 Task: Open a blank sheet, save the file as 'regulation' Insert a table '3 by 2' In first column, add headers, 'Task, Start Date, End Date'. Under first header add  R&D. Under second header add  4 May. Under third header add  '12 May'. Change table style to  'Green'
Action: Mouse moved to (343, 147)
Screenshot: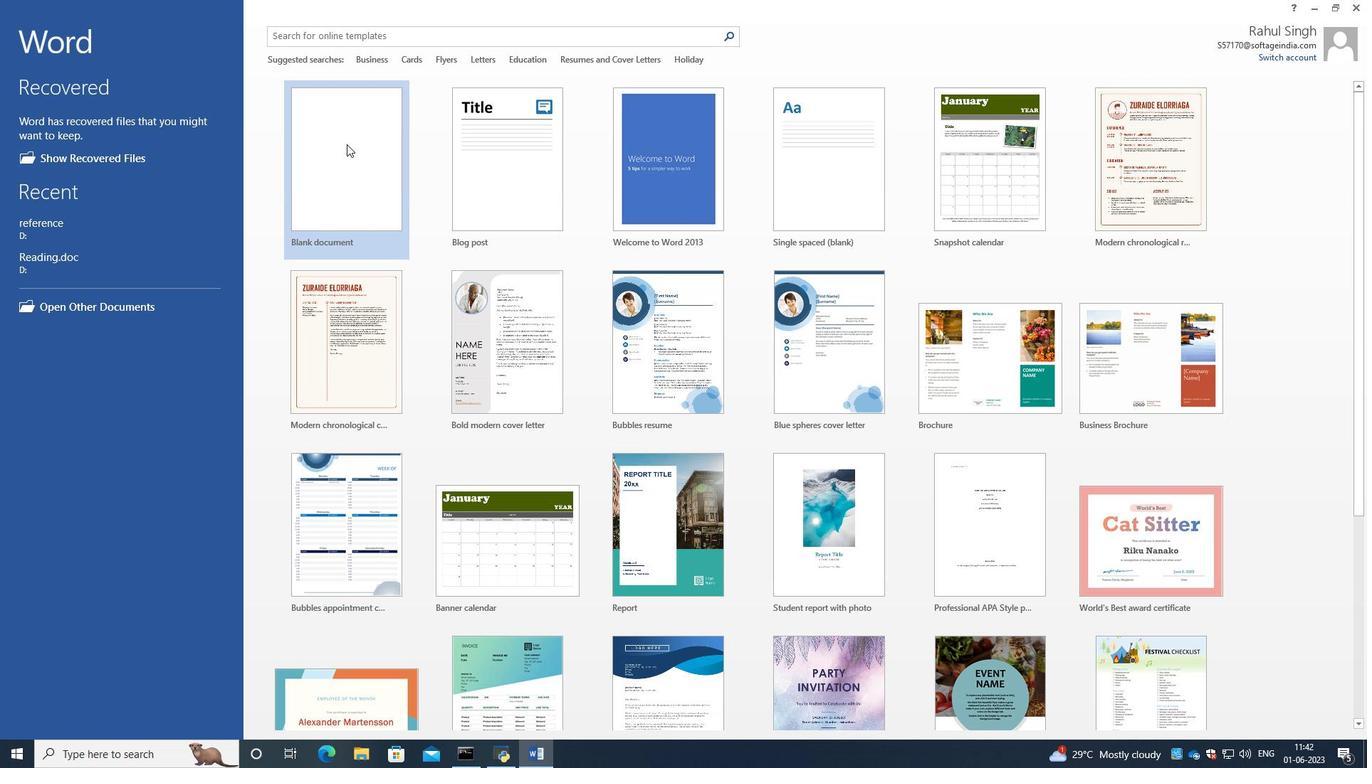 
Action: Mouse pressed left at (343, 147)
Screenshot: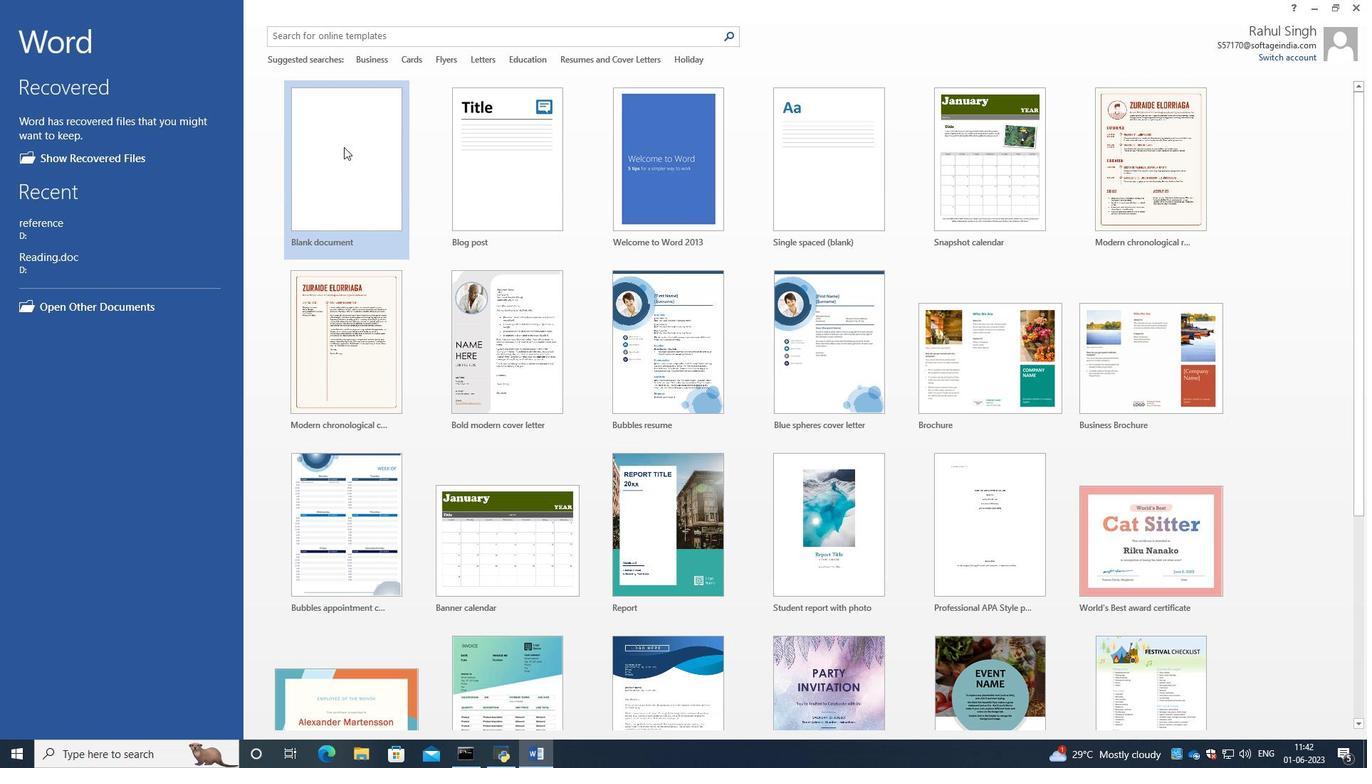 
Action: Mouse moved to (576, 262)
Screenshot: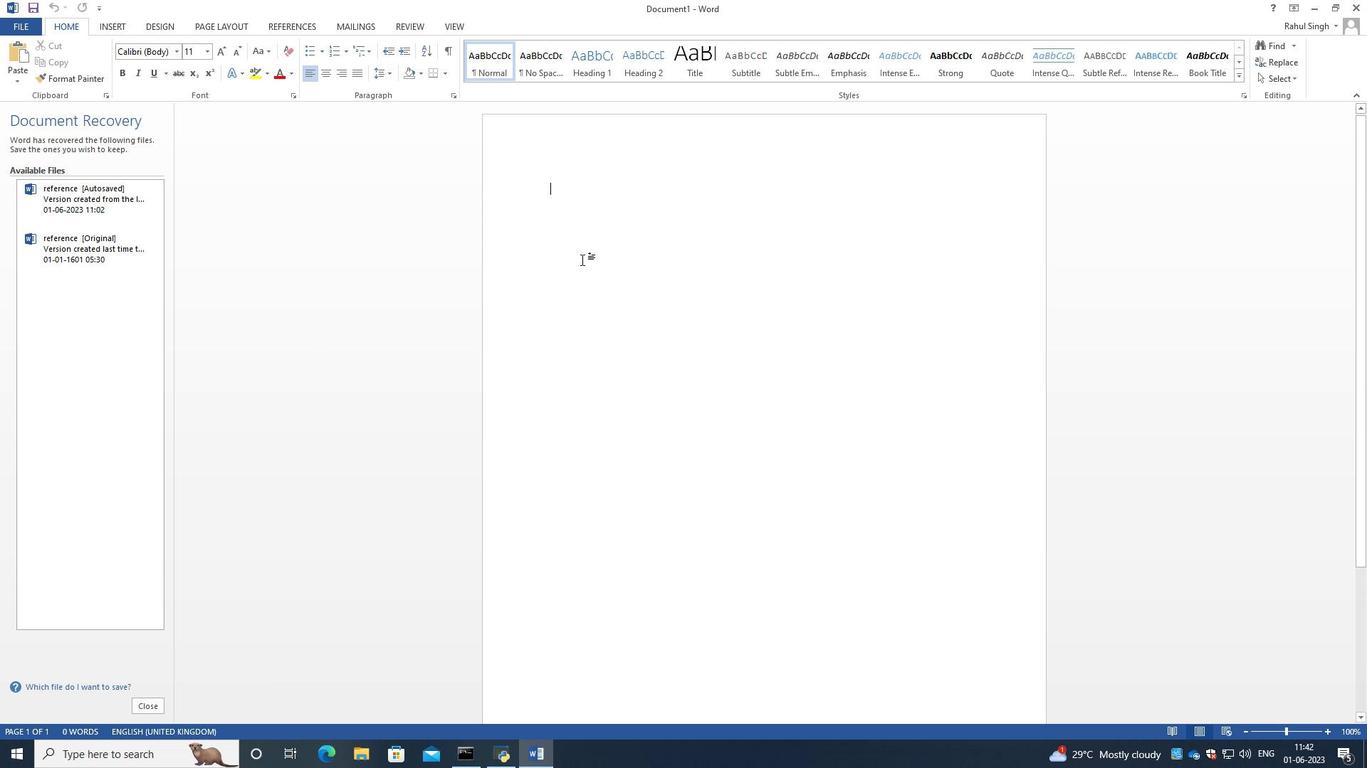 
Action: Mouse pressed left at (576, 262)
Screenshot: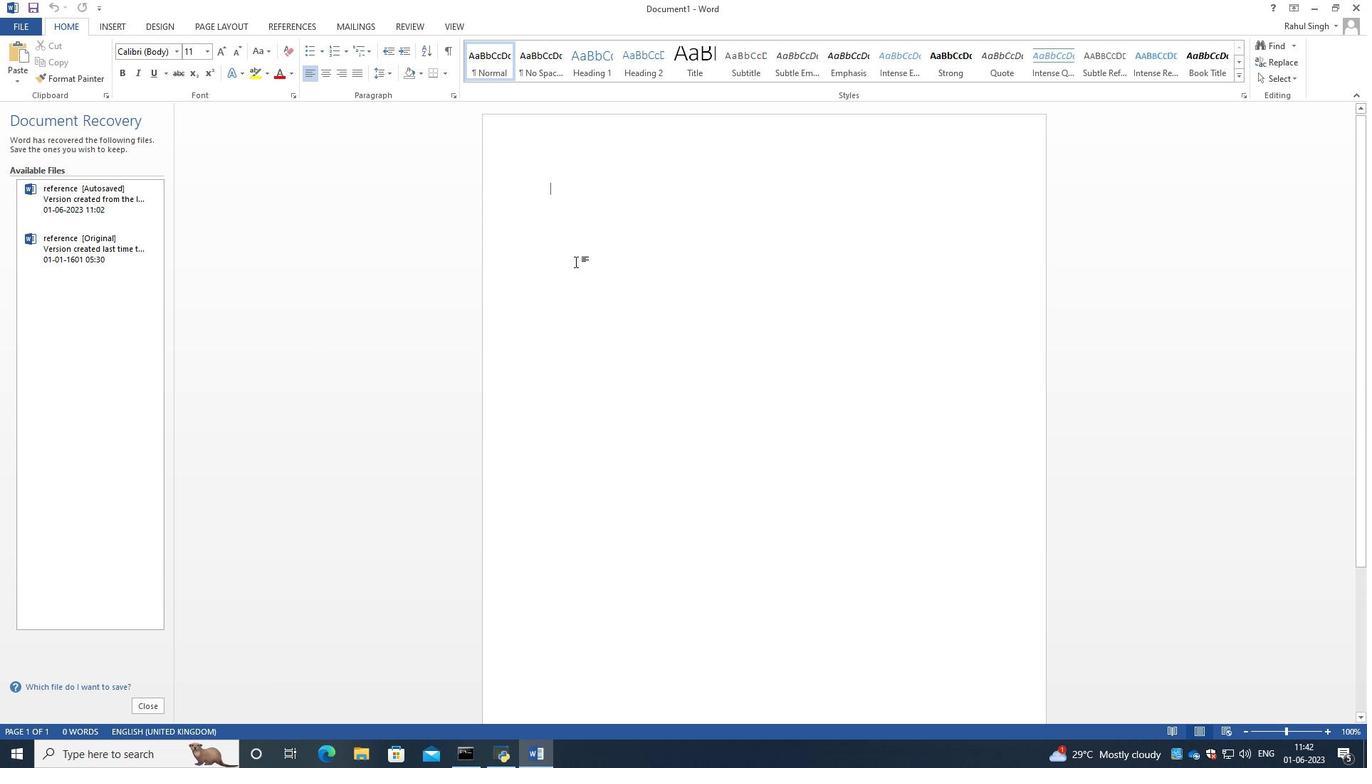 
Action: Mouse moved to (14, 27)
Screenshot: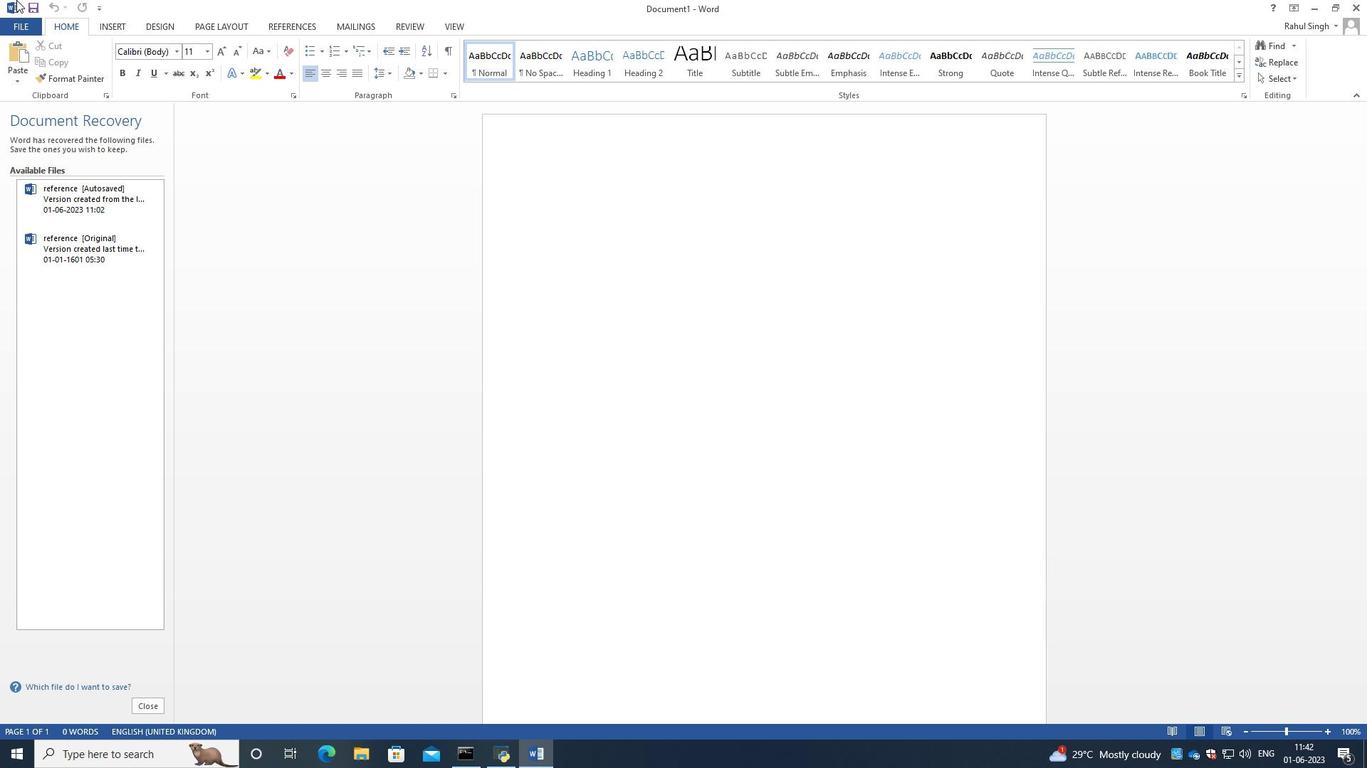 
Action: Mouse pressed left at (14, 27)
Screenshot: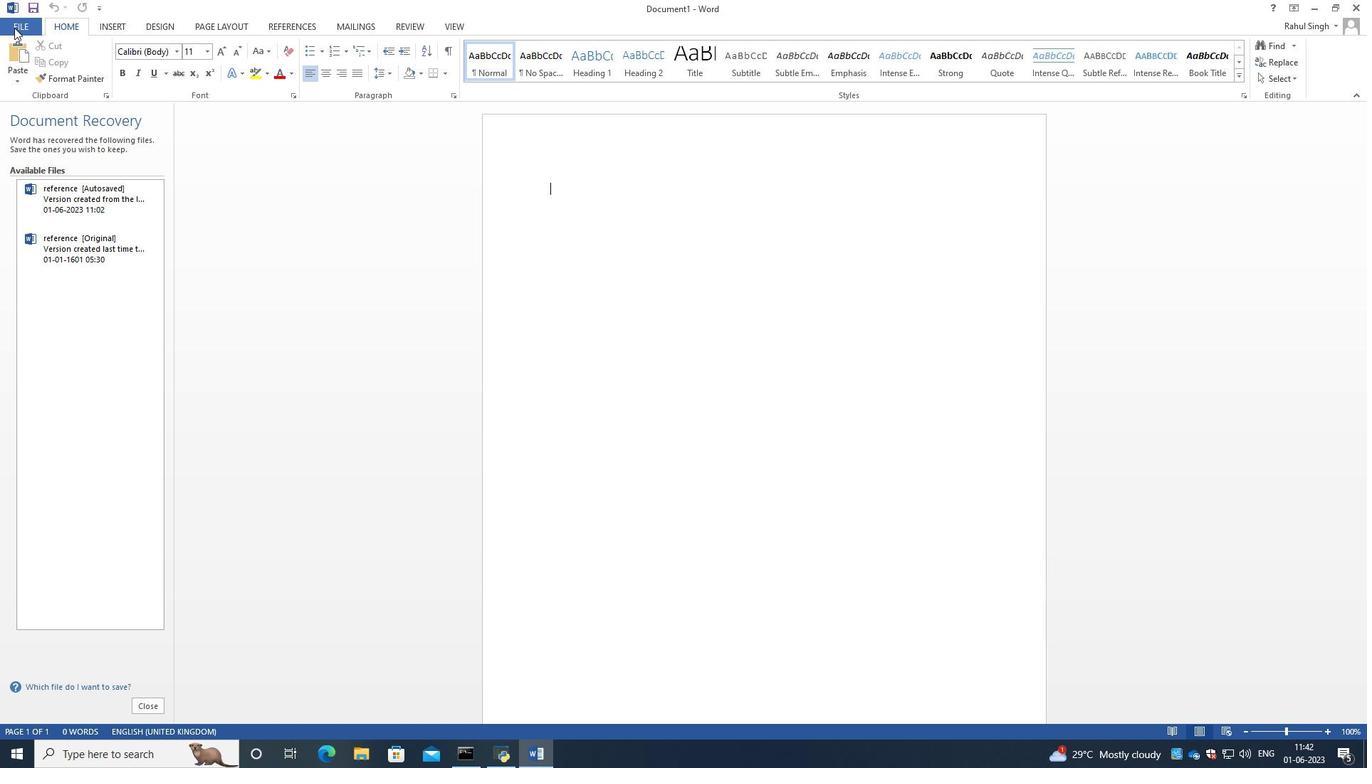 
Action: Mouse moved to (44, 165)
Screenshot: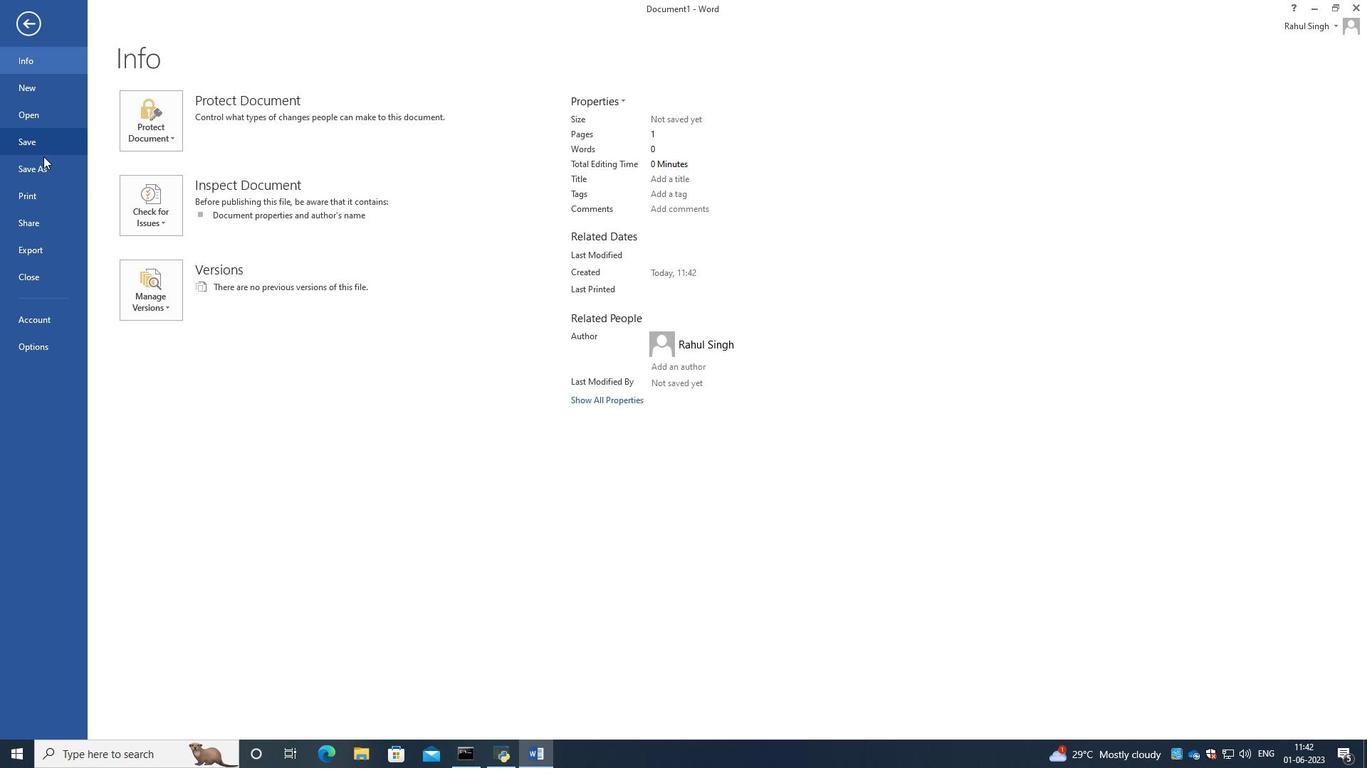 
Action: Mouse pressed left at (44, 165)
Screenshot: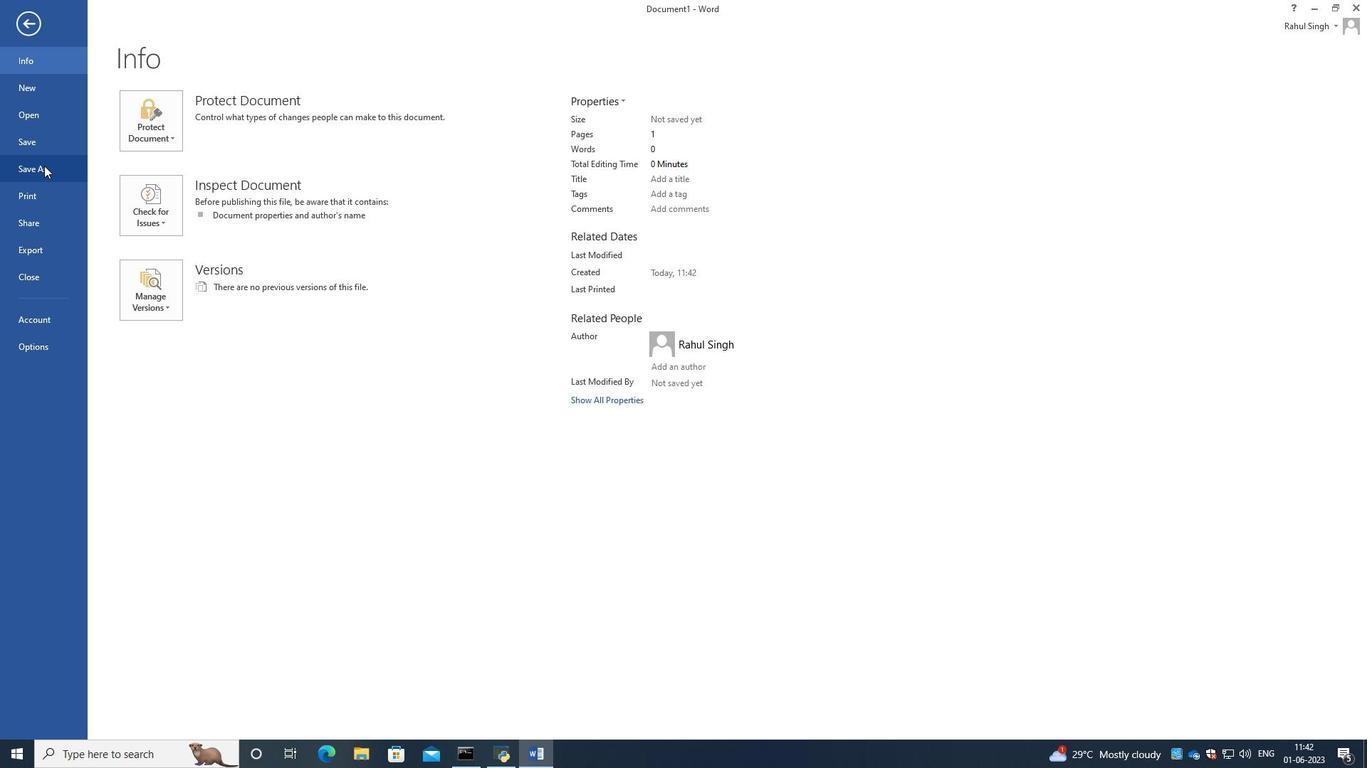 
Action: Mouse moved to (384, 188)
Screenshot: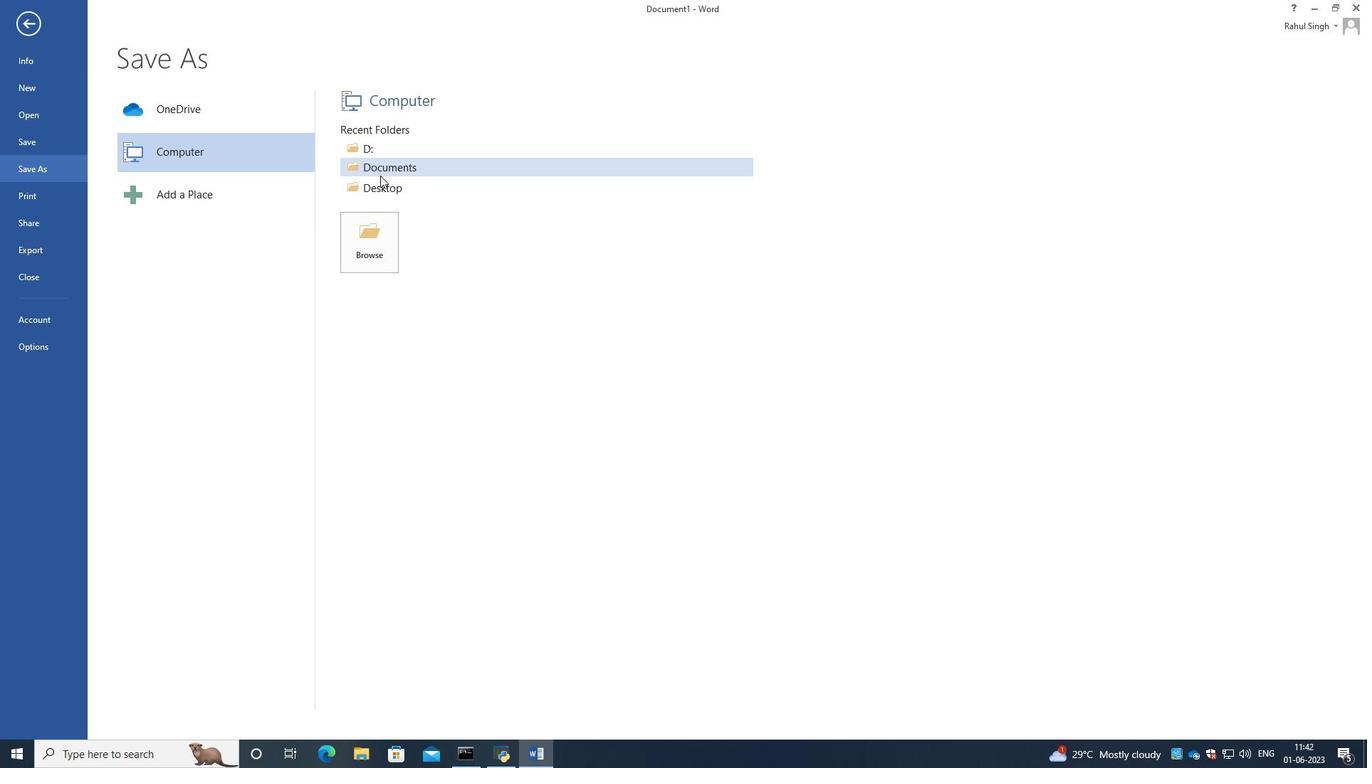 
Action: Mouse pressed left at (384, 188)
Screenshot: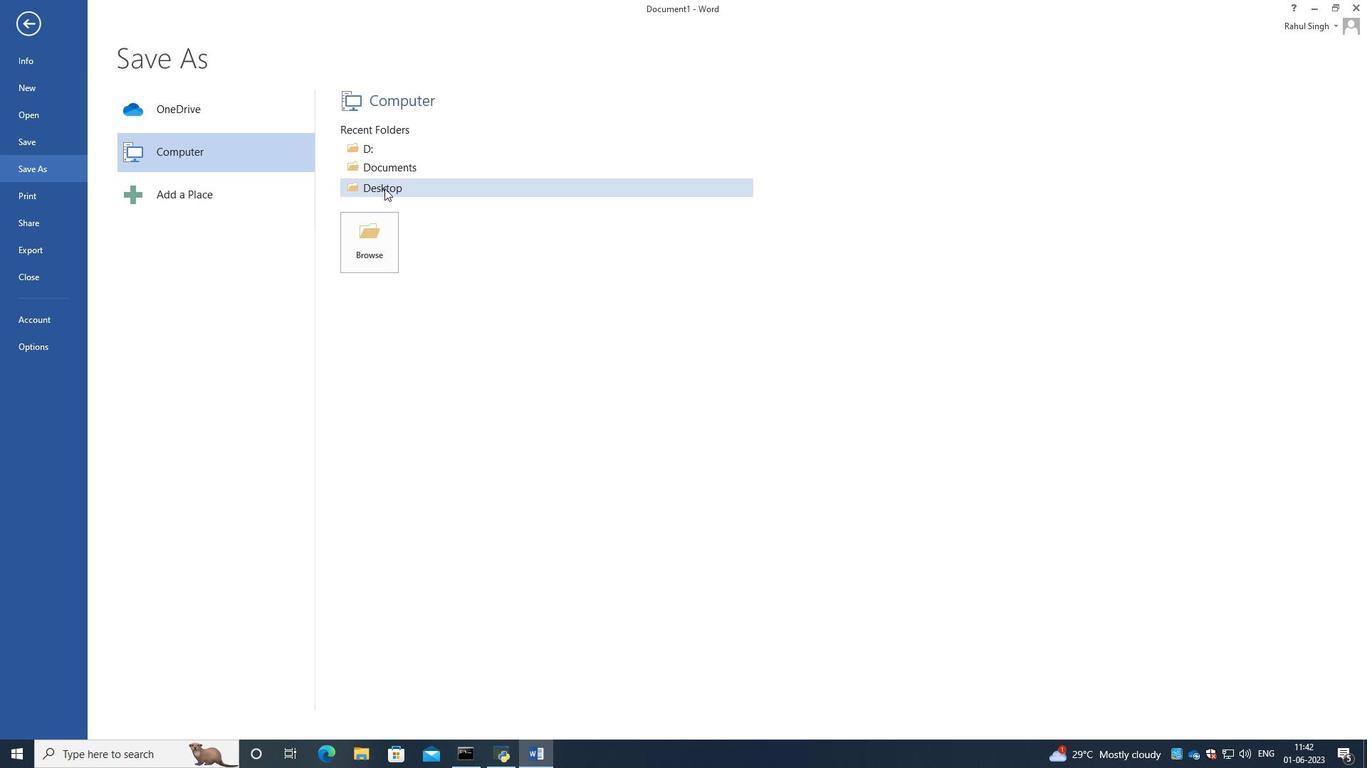 
Action: Mouse moved to (61, 227)
Screenshot: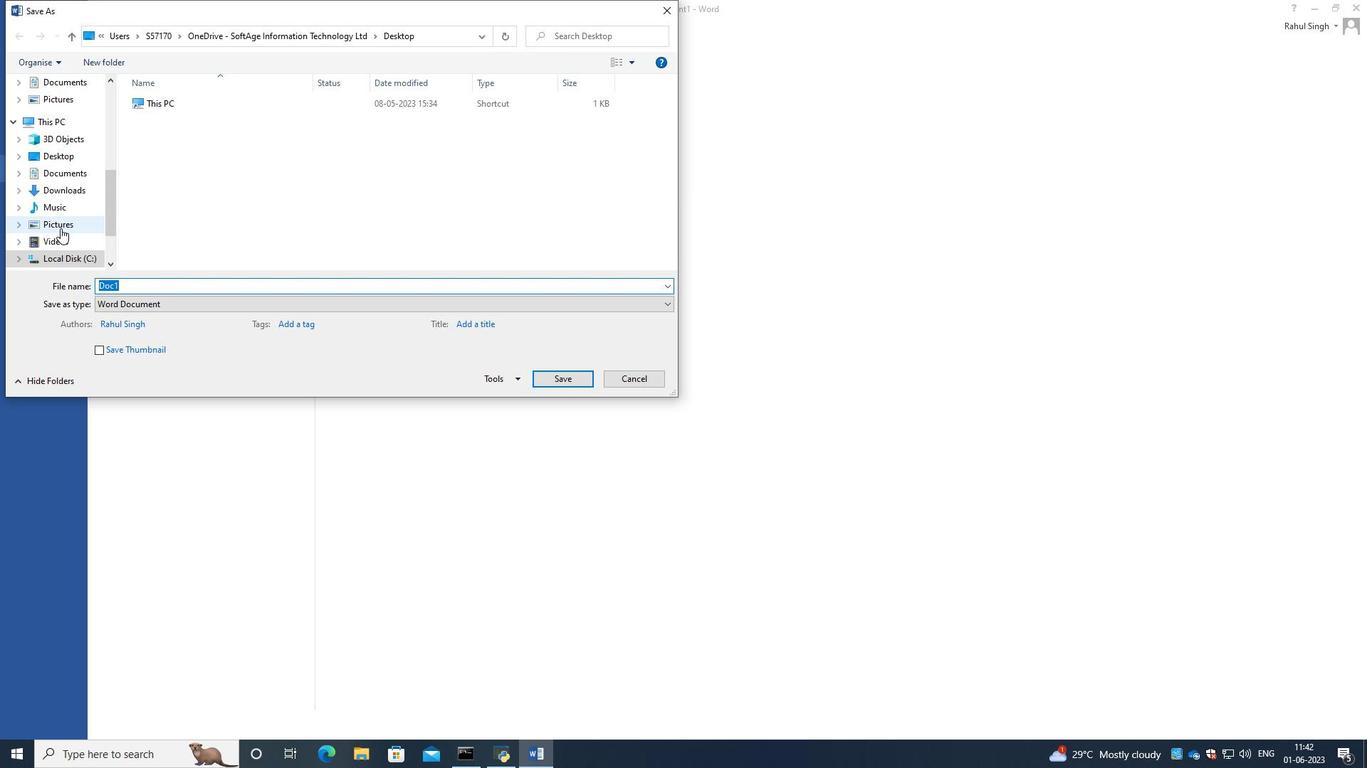 
Action: Mouse scrolled (61, 227) with delta (0, 0)
Screenshot: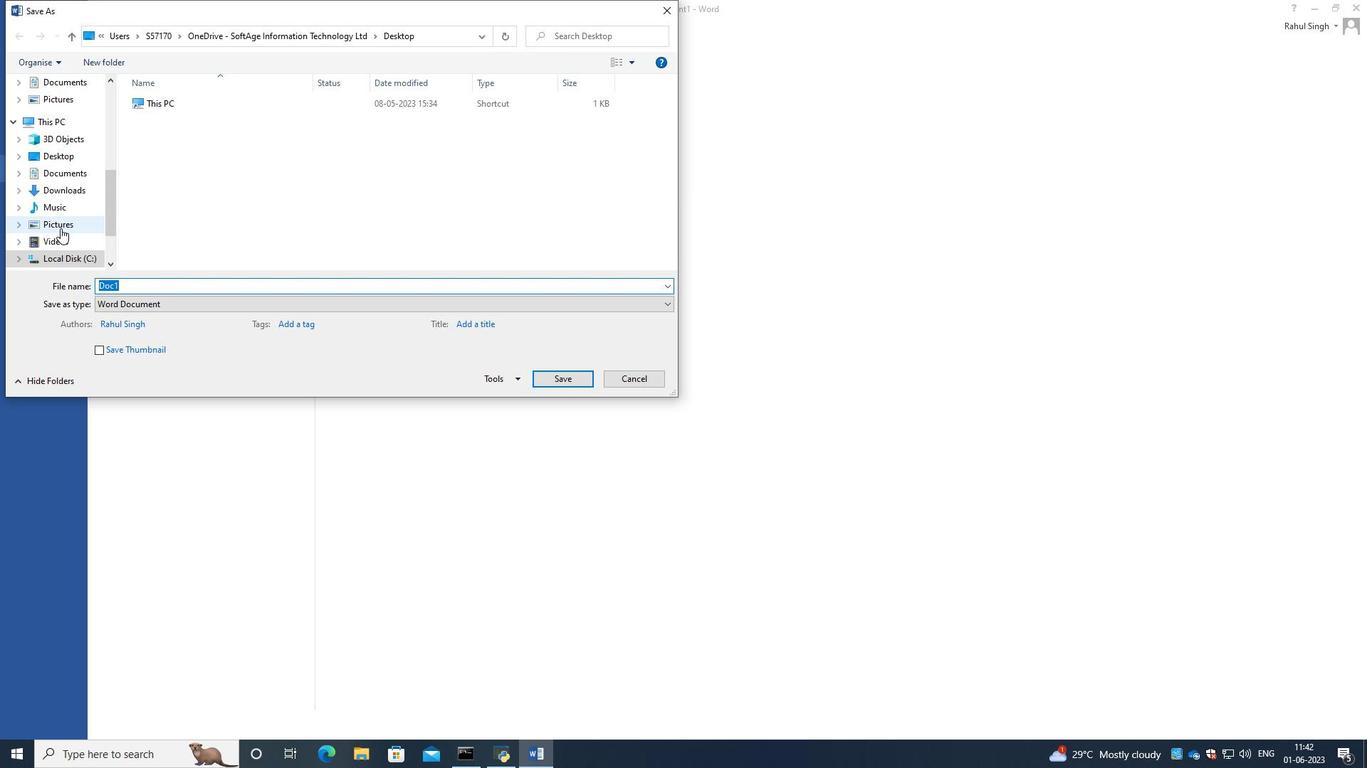 
Action: Mouse scrolled (61, 227) with delta (0, 0)
Screenshot: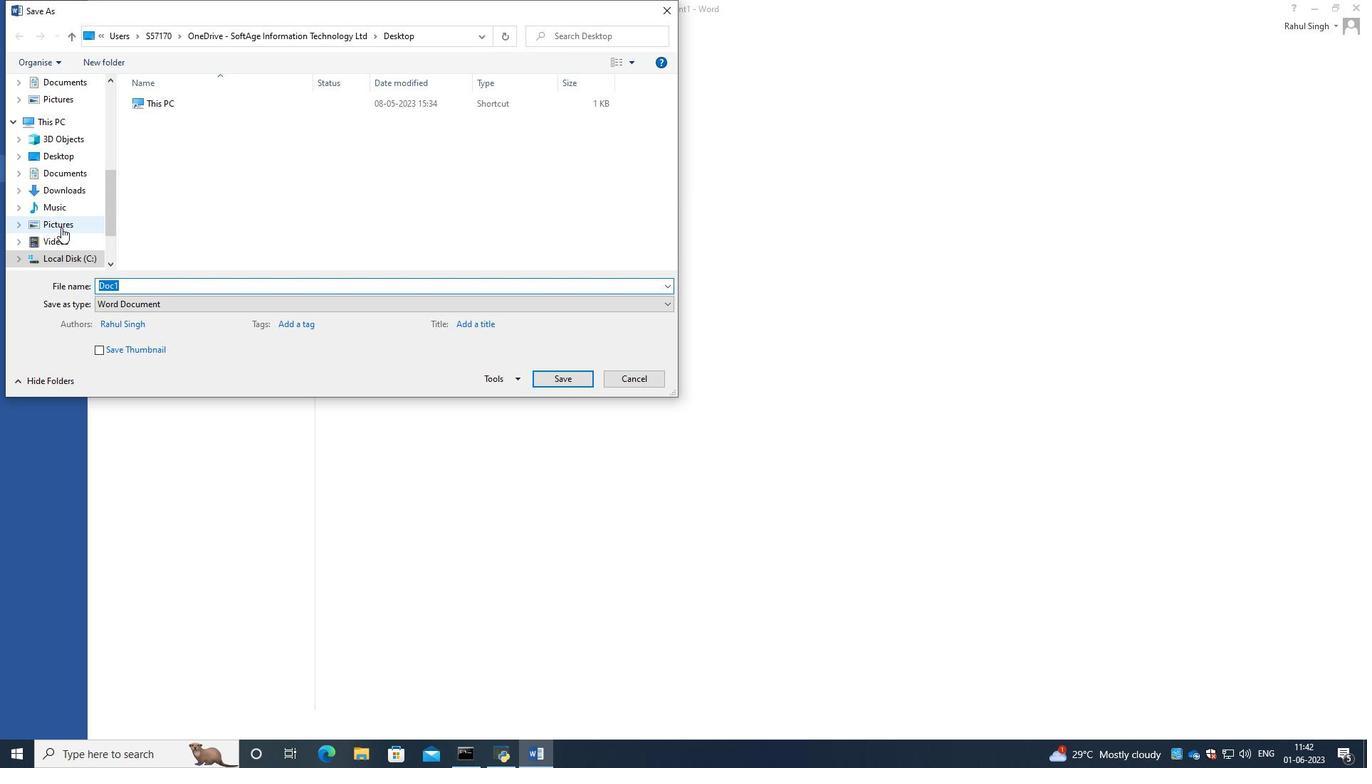 
Action: Mouse scrolled (61, 227) with delta (0, 0)
Screenshot: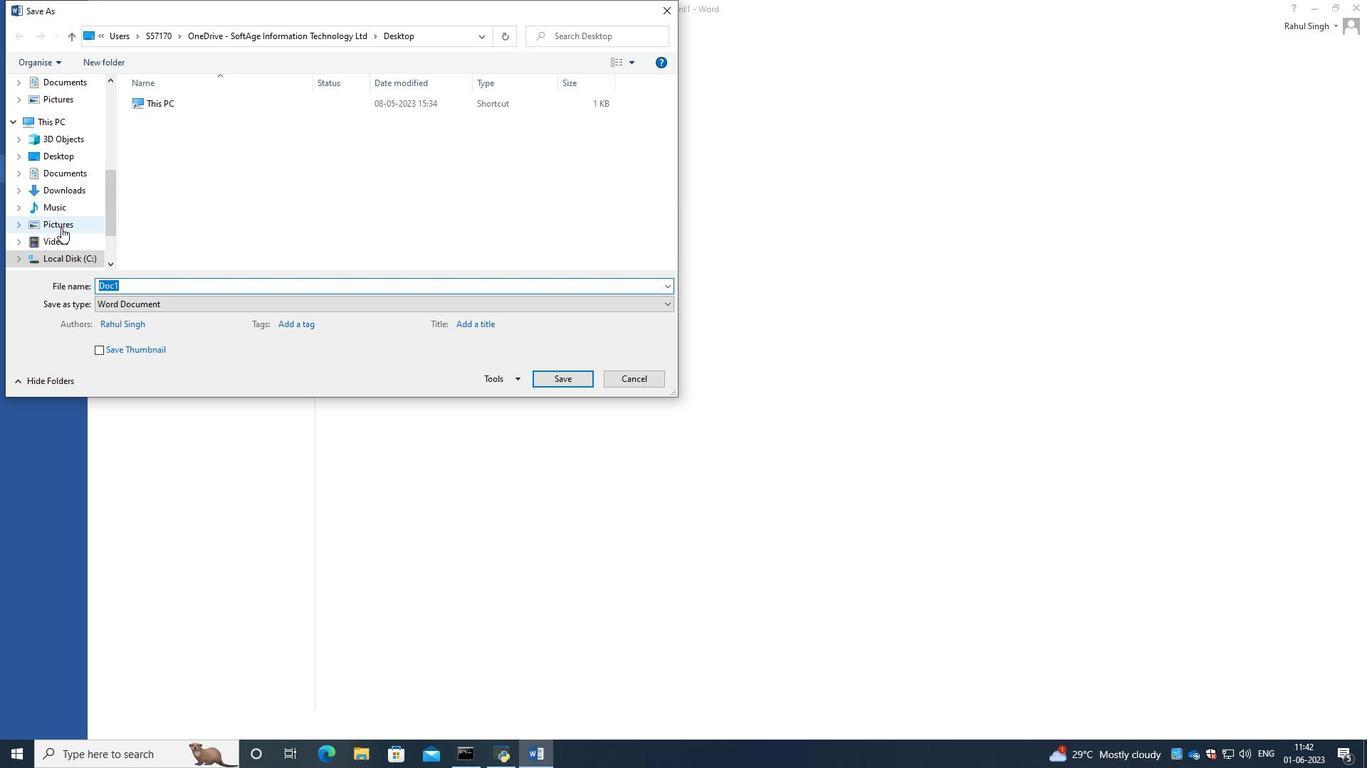 
Action: Mouse moved to (78, 215)
Screenshot: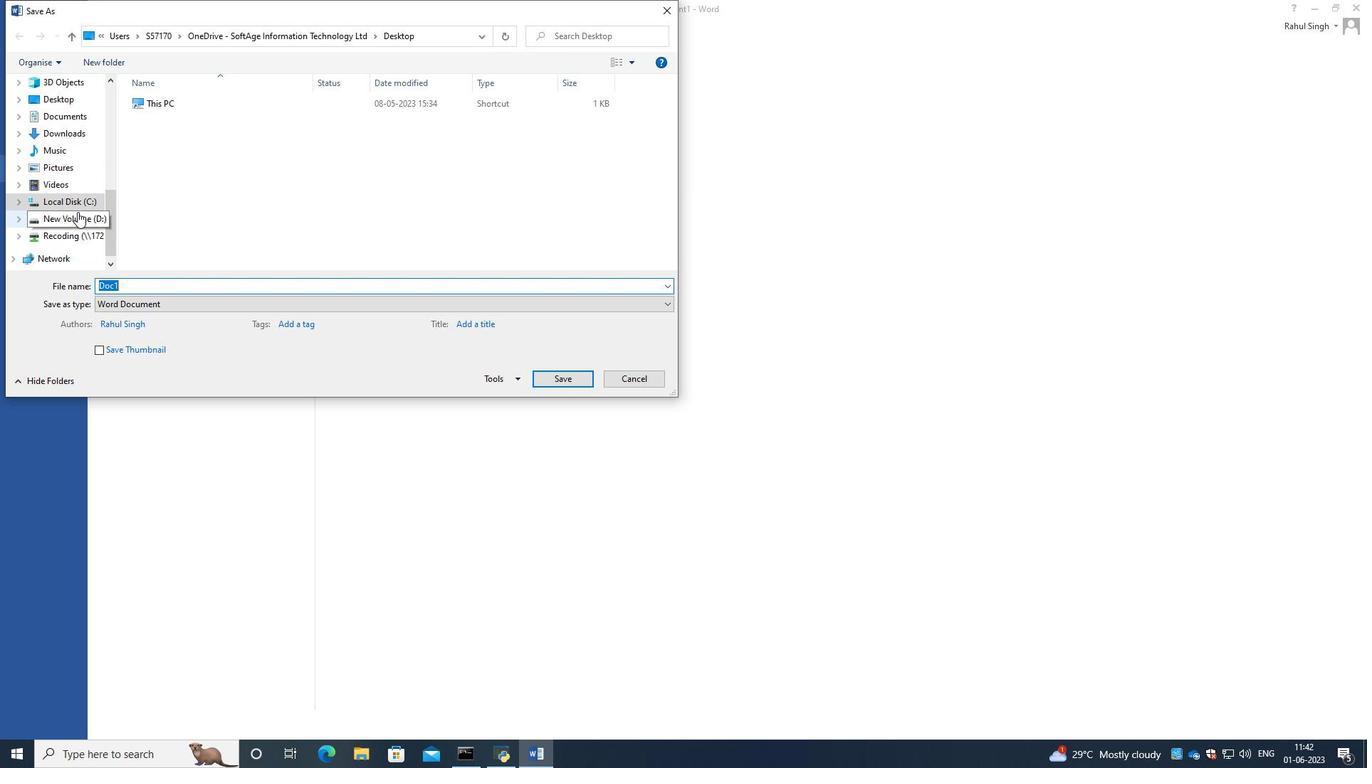 
Action: Mouse pressed left at (78, 215)
Screenshot: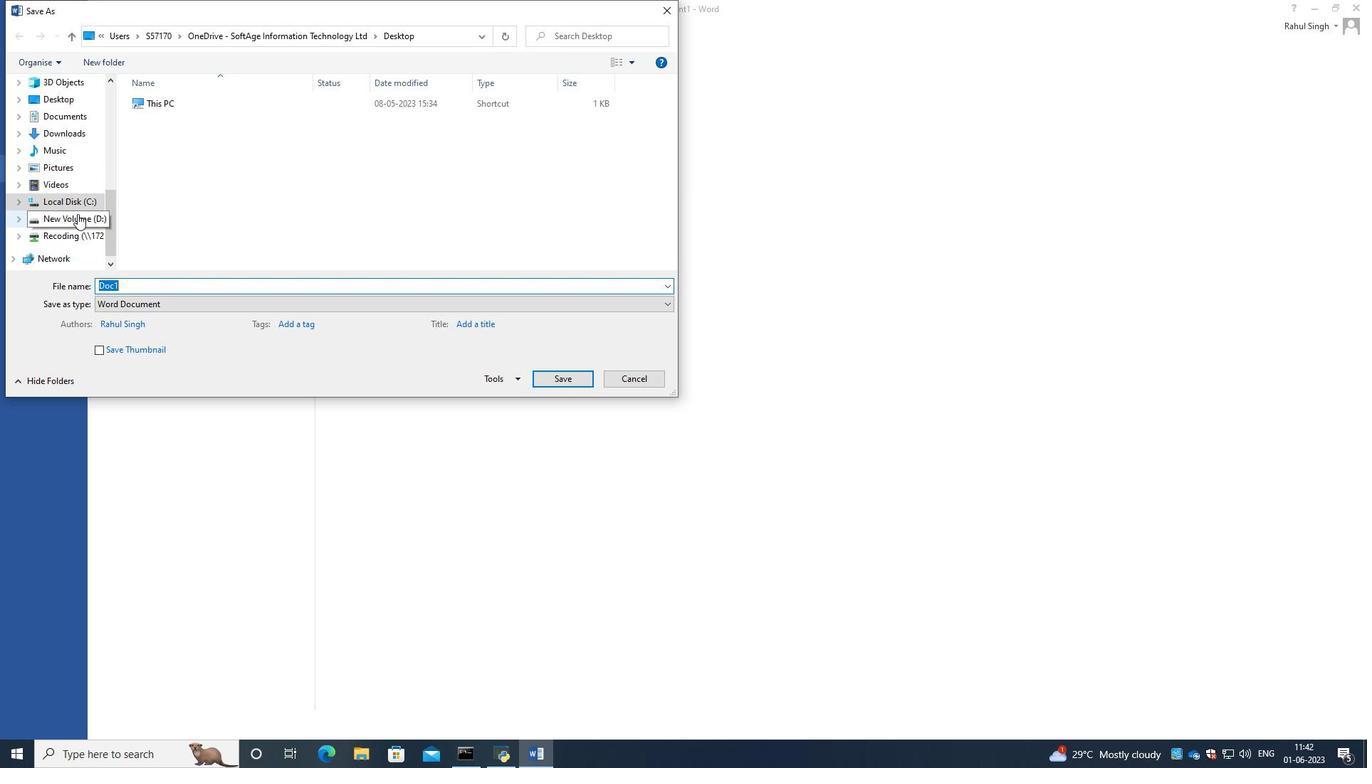 
Action: Mouse moved to (254, 284)
Screenshot: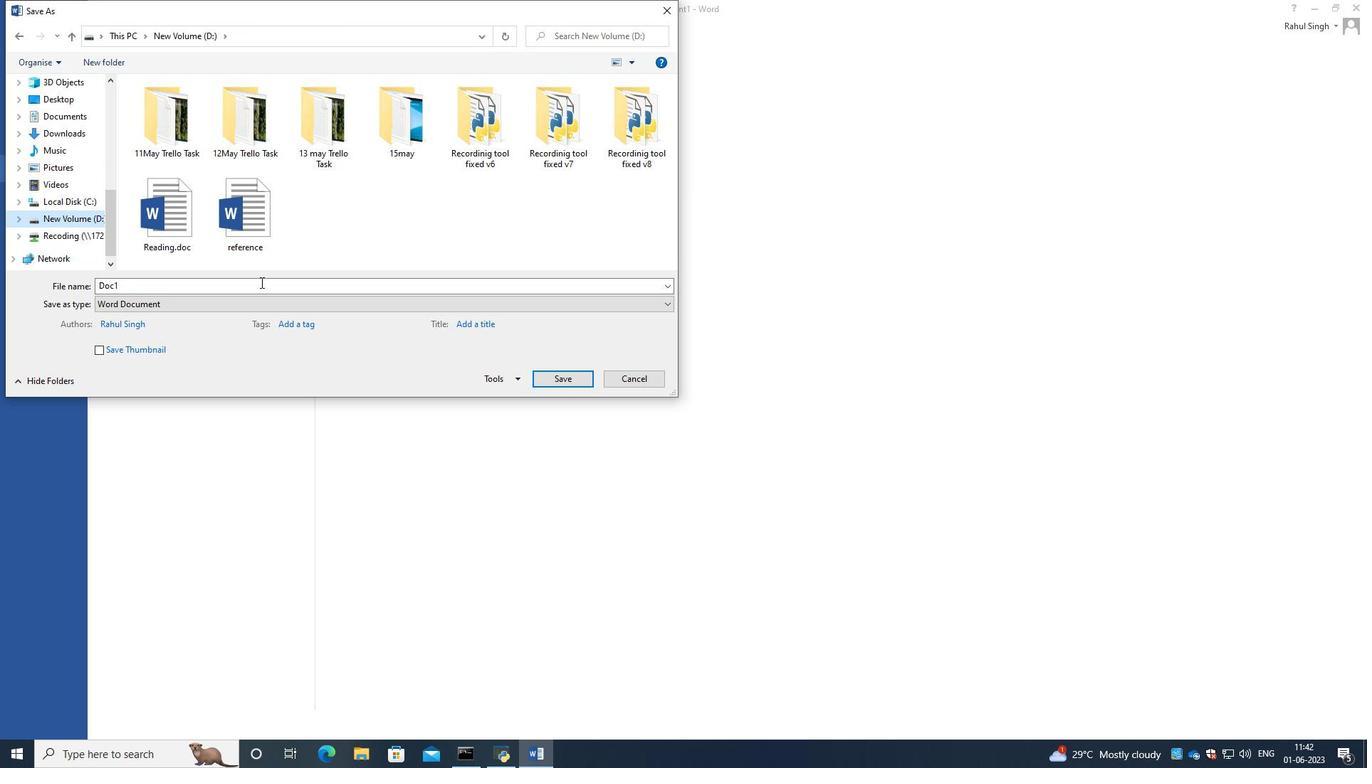 
Action: Mouse pressed left at (254, 284)
Screenshot: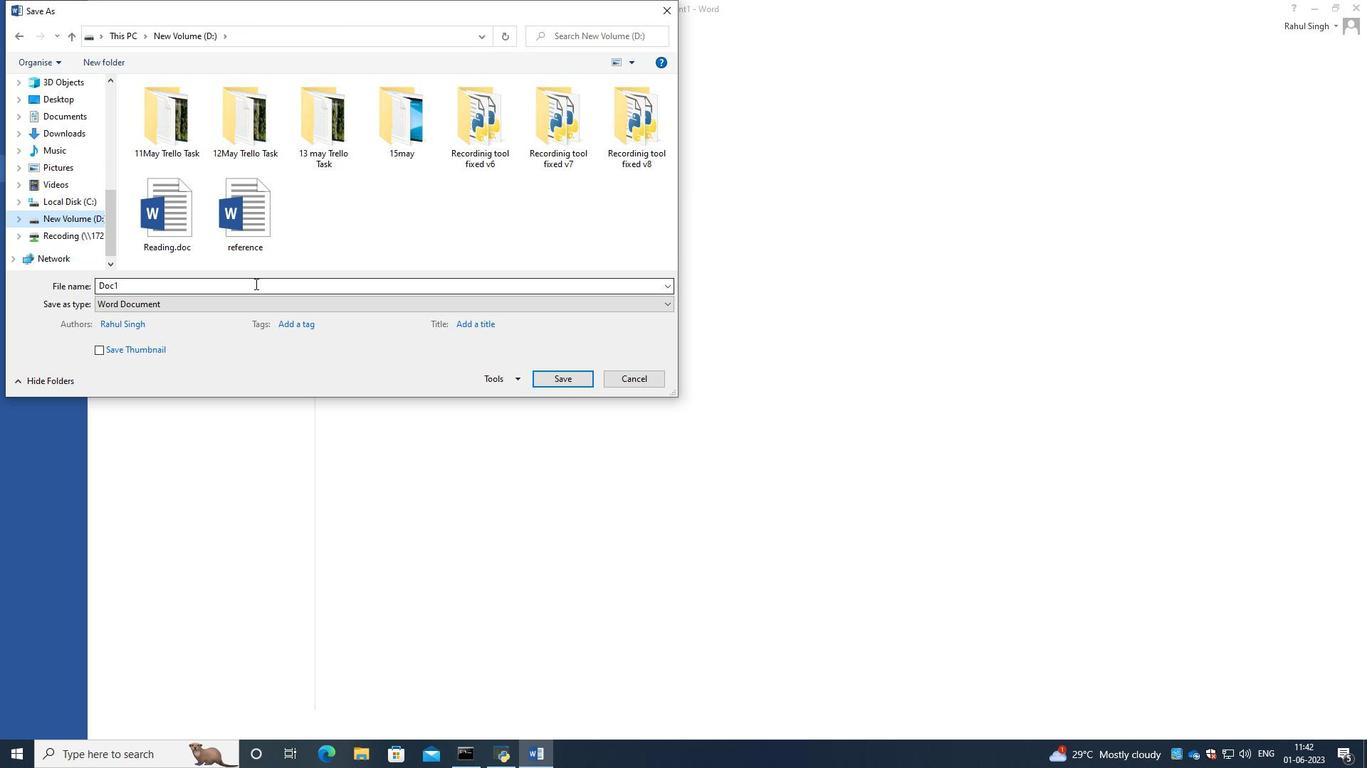 
Action: Key pressed <Key.backspace>regulation
Screenshot: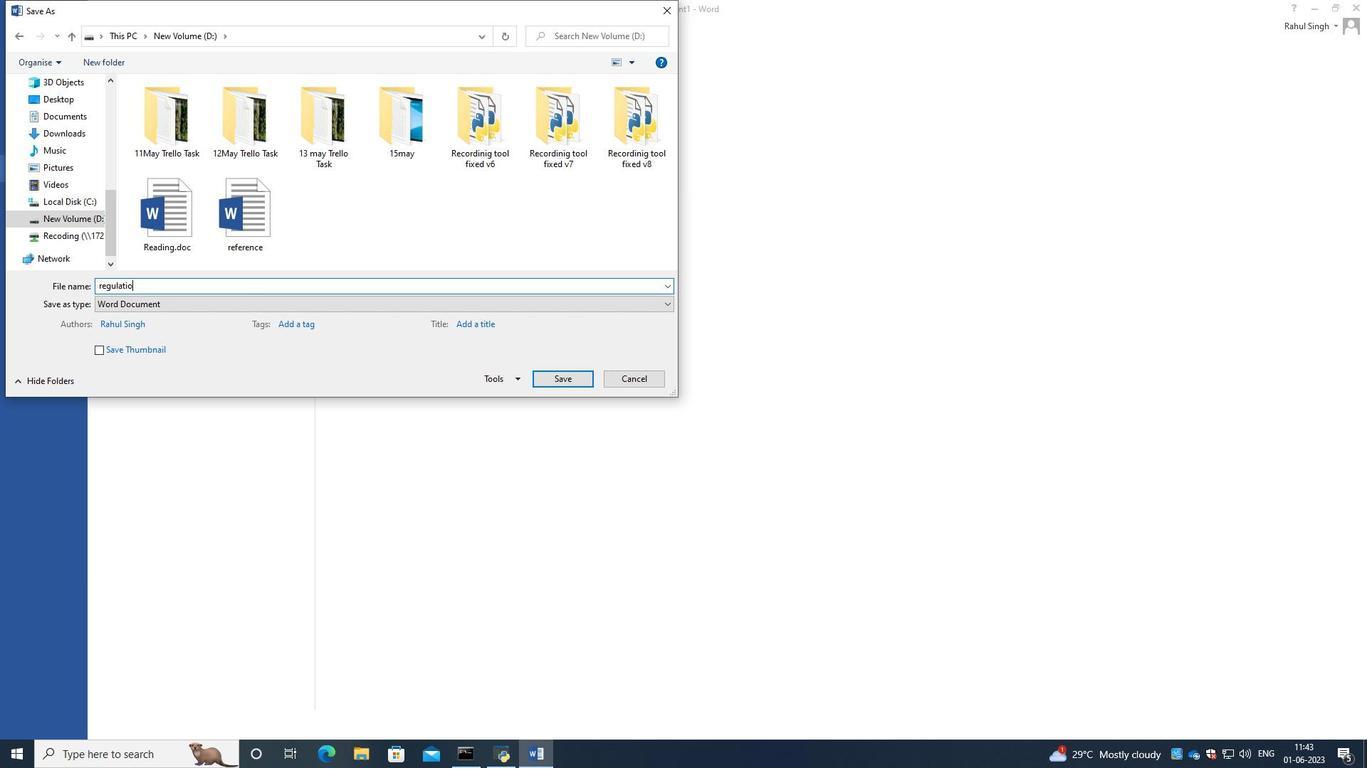 
Action: Mouse moved to (554, 382)
Screenshot: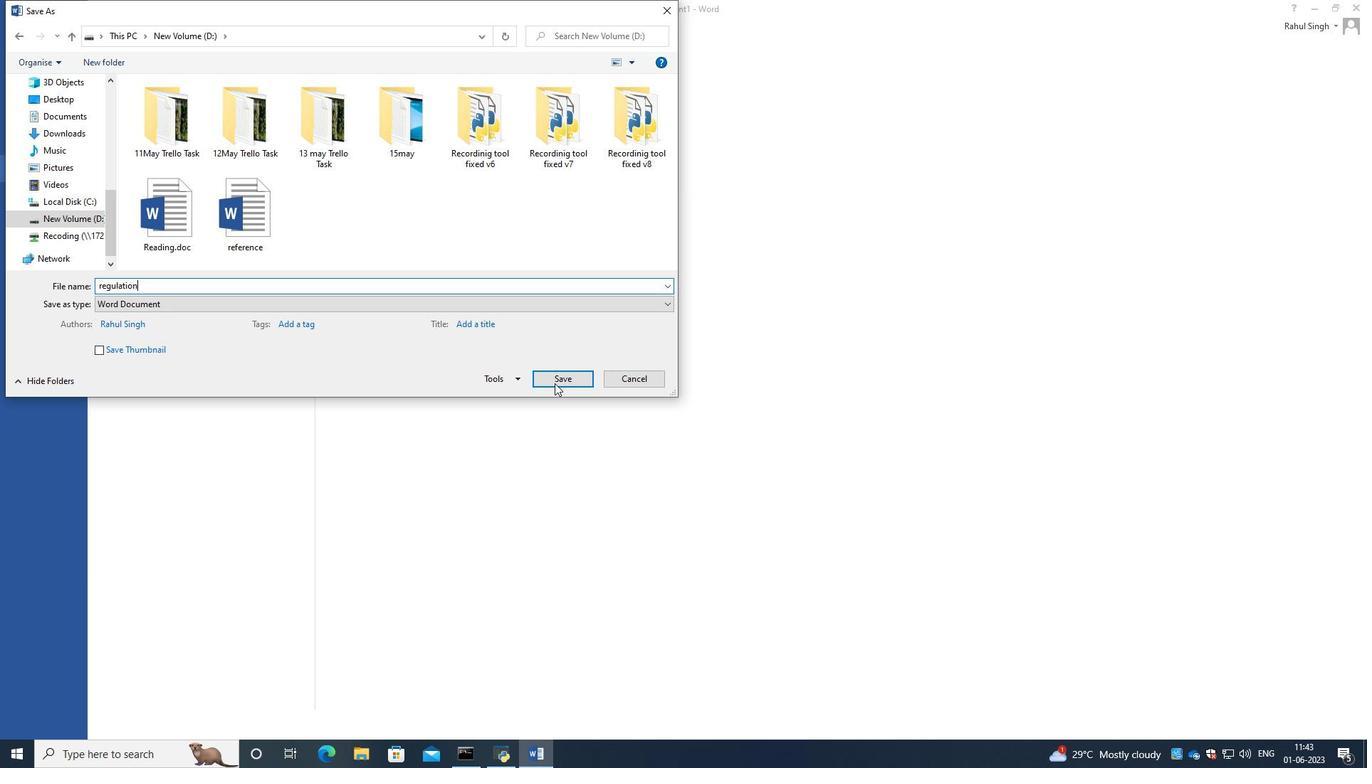 
Action: Mouse pressed left at (554, 382)
Screenshot: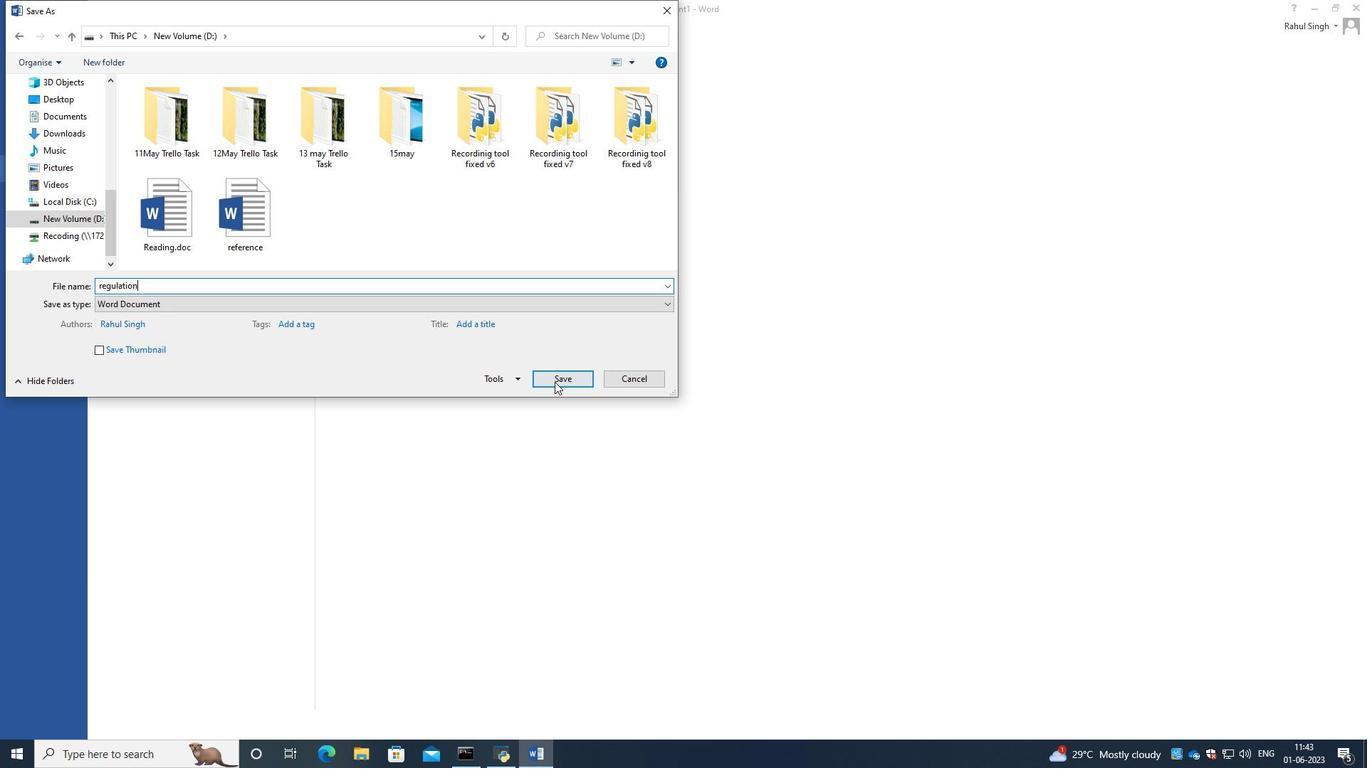 
Action: Mouse moved to (118, 25)
Screenshot: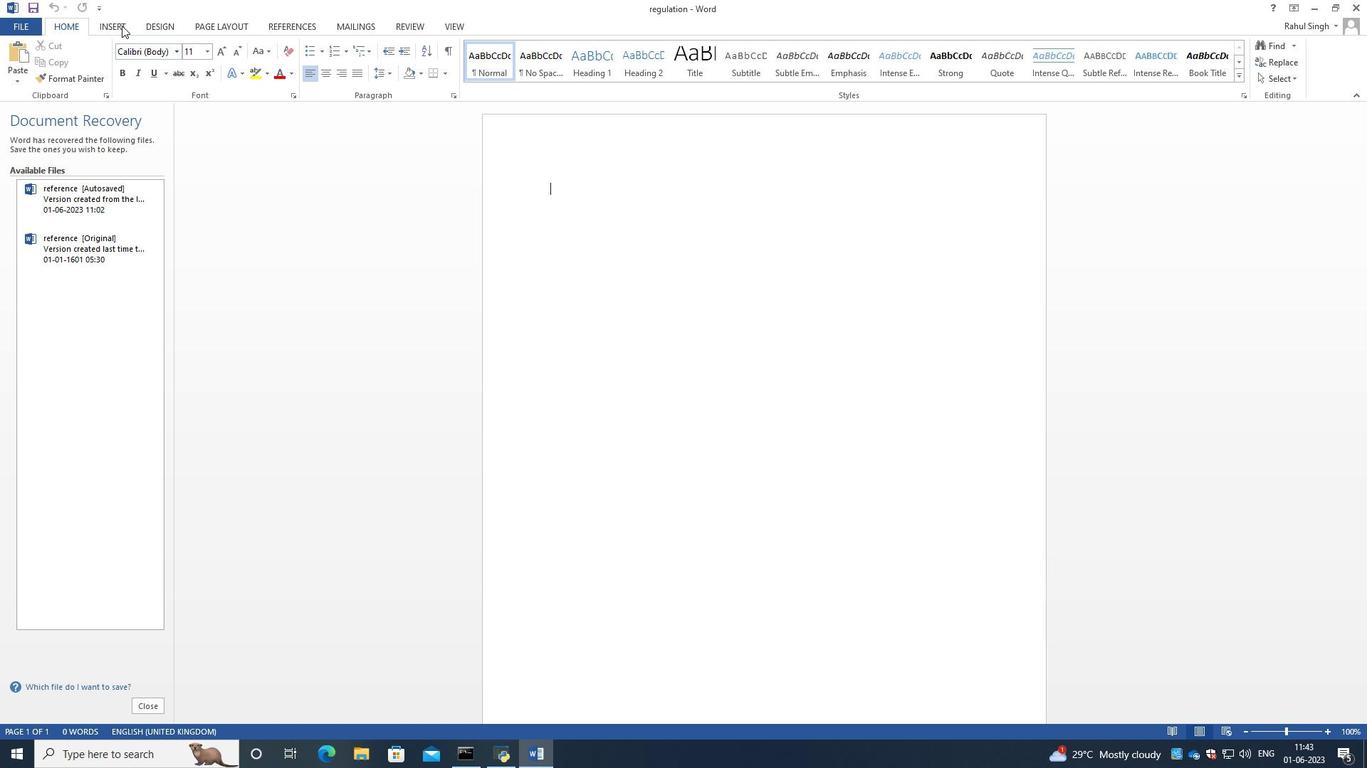 
Action: Mouse pressed left at (118, 25)
Screenshot: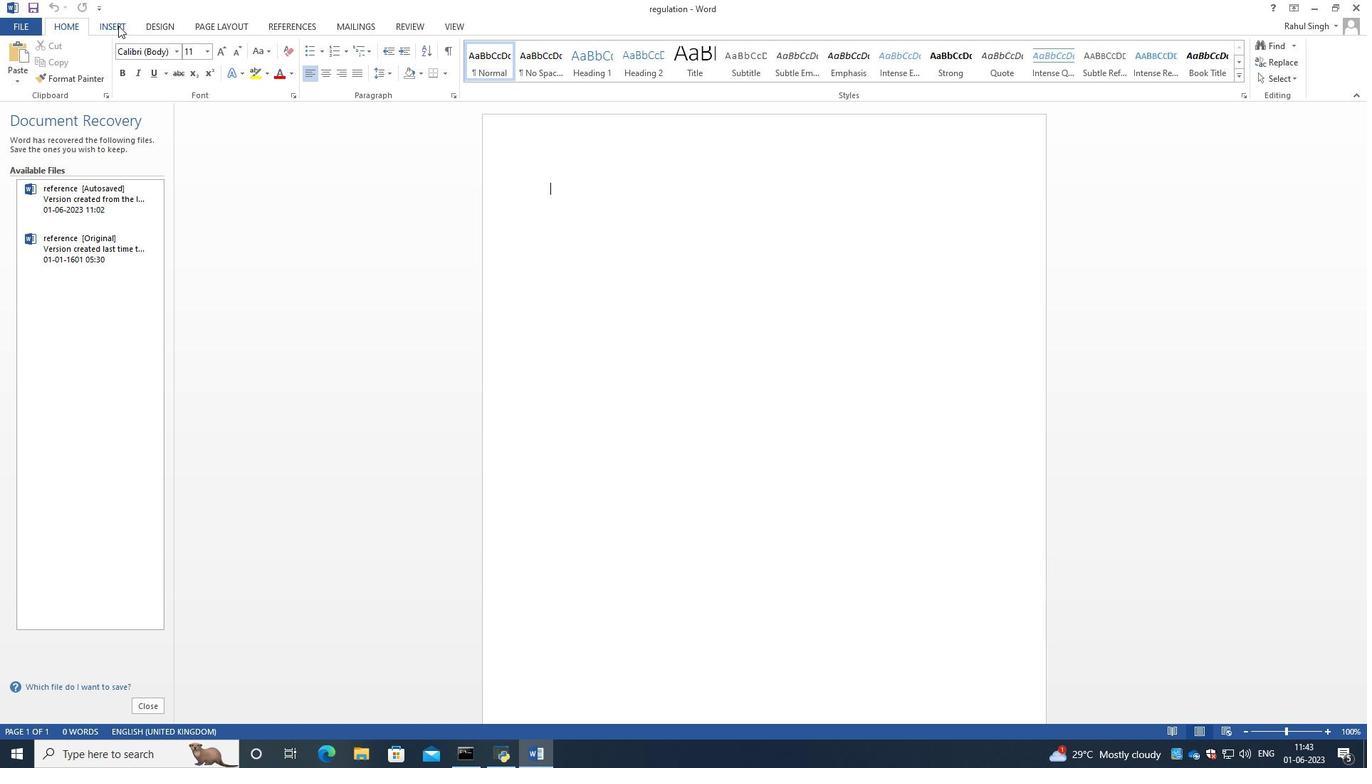 
Action: Mouse moved to (109, 57)
Screenshot: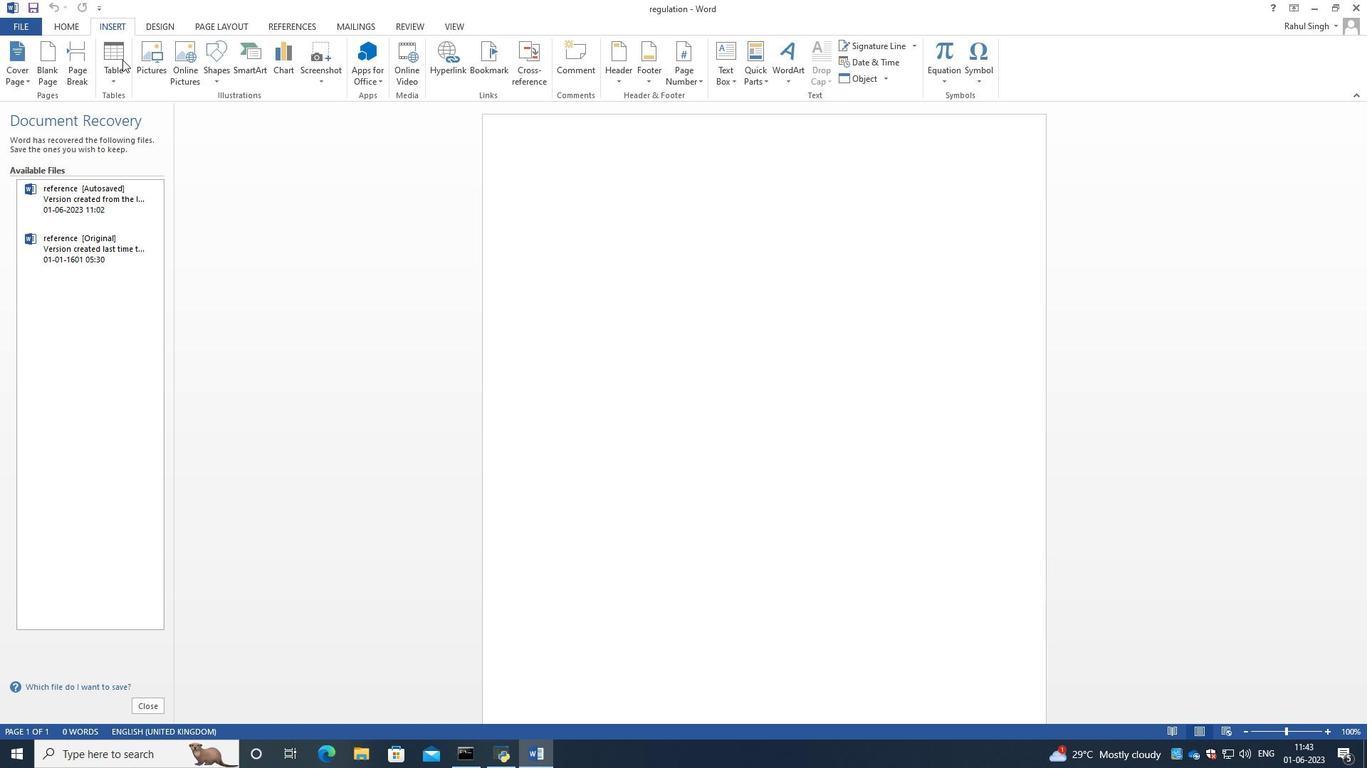 
Action: Mouse pressed left at (109, 57)
Screenshot: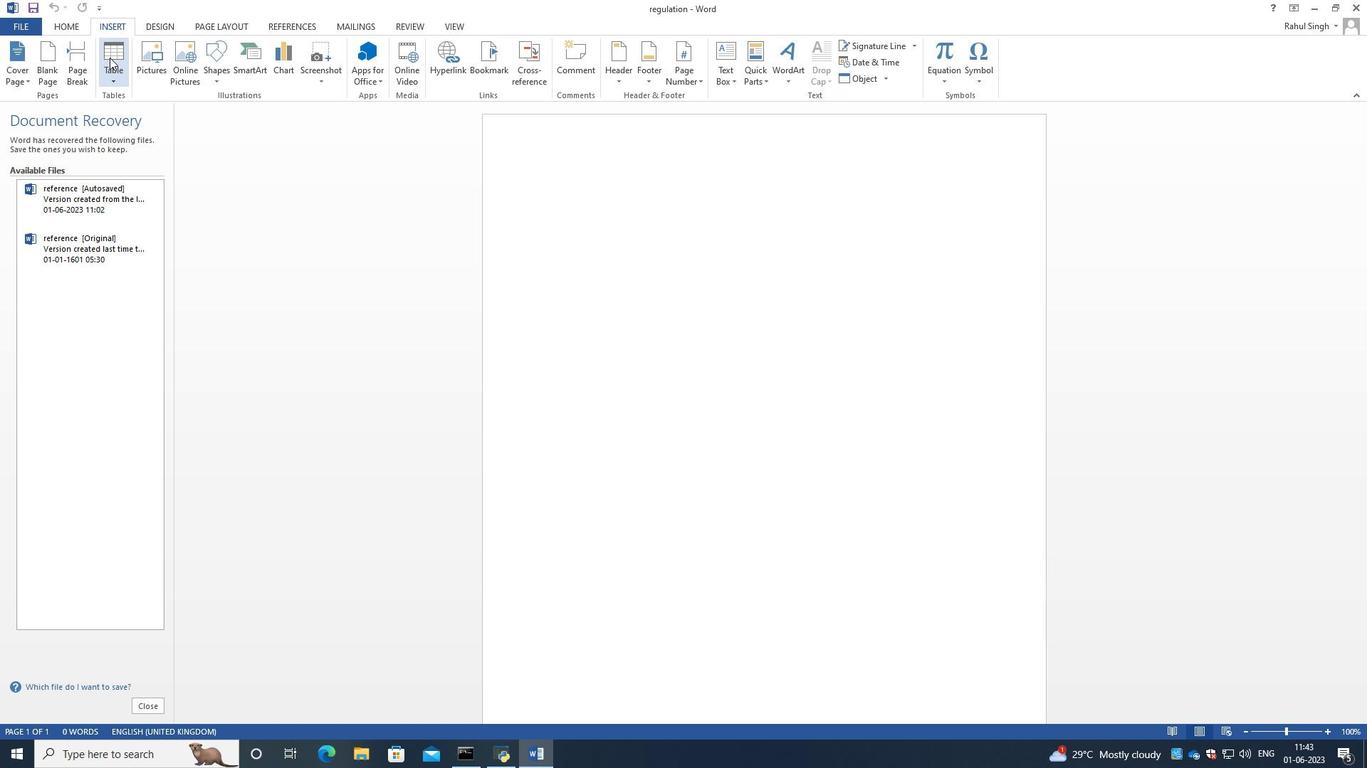 
Action: Mouse moved to (137, 119)
Screenshot: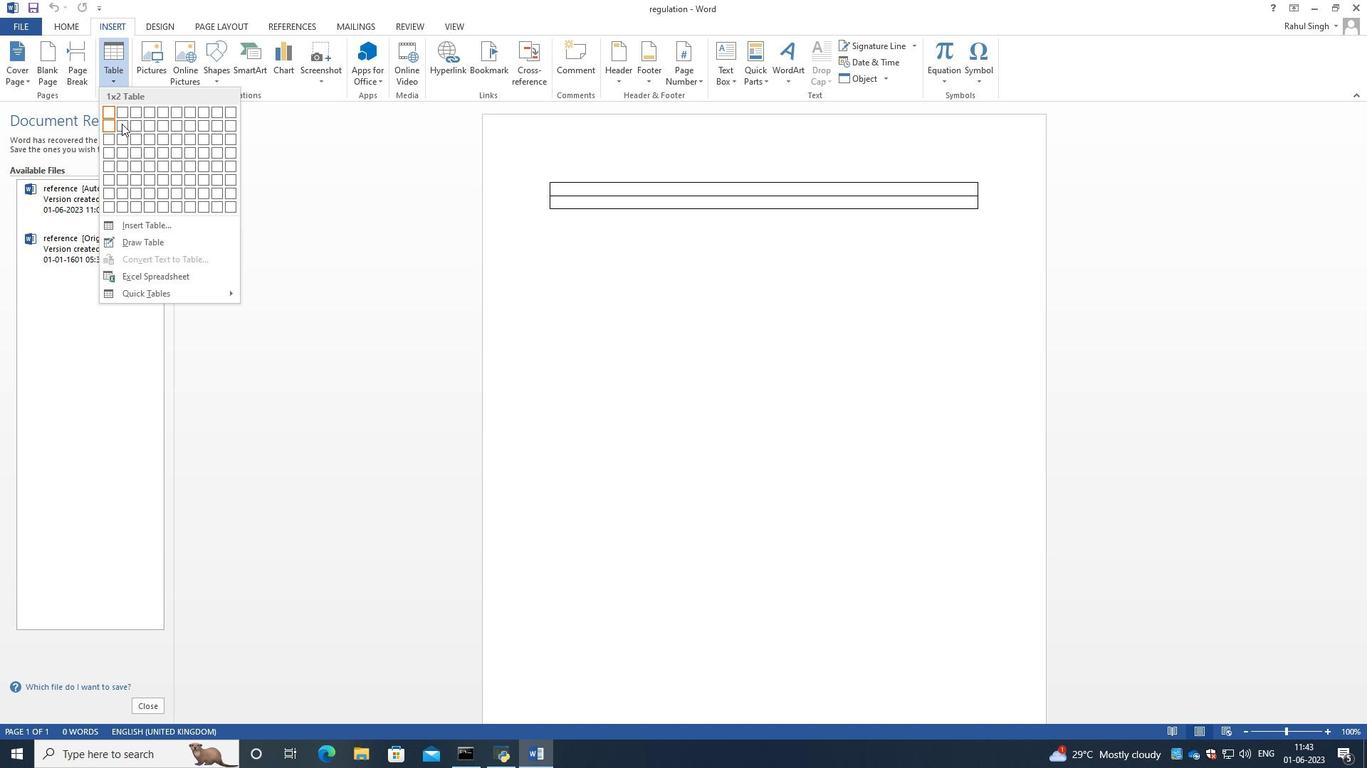 
Action: Mouse pressed left at (137, 119)
Screenshot: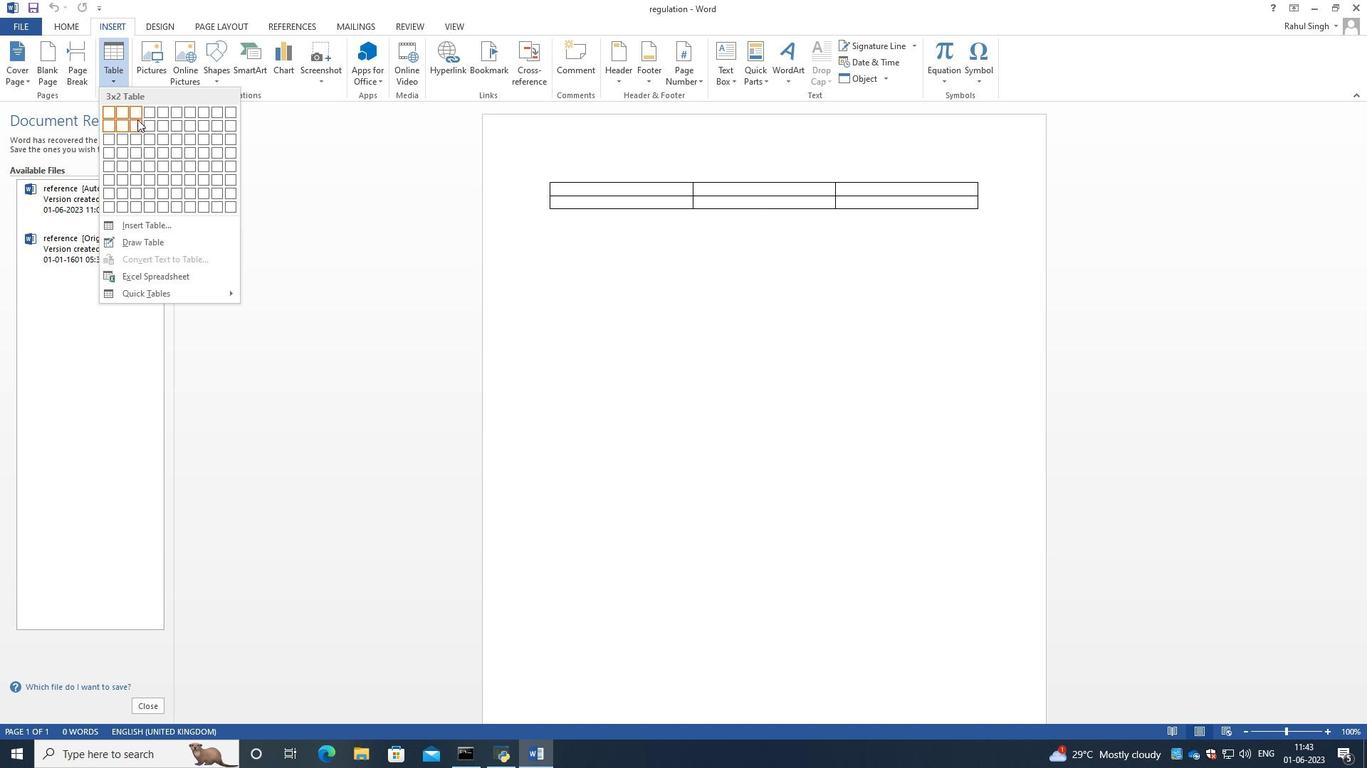 
Action: Mouse moved to (605, 262)
Screenshot: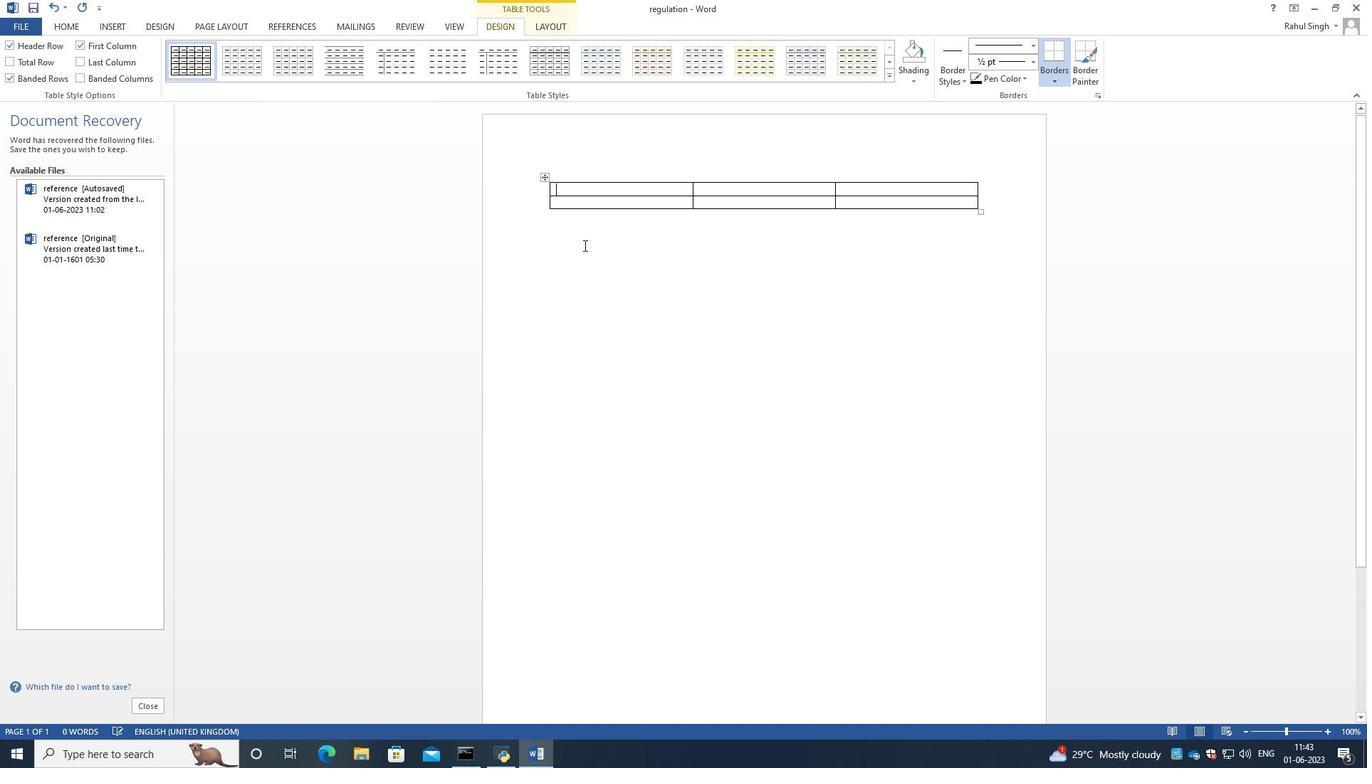 
Action: Mouse pressed left at (605, 262)
Screenshot: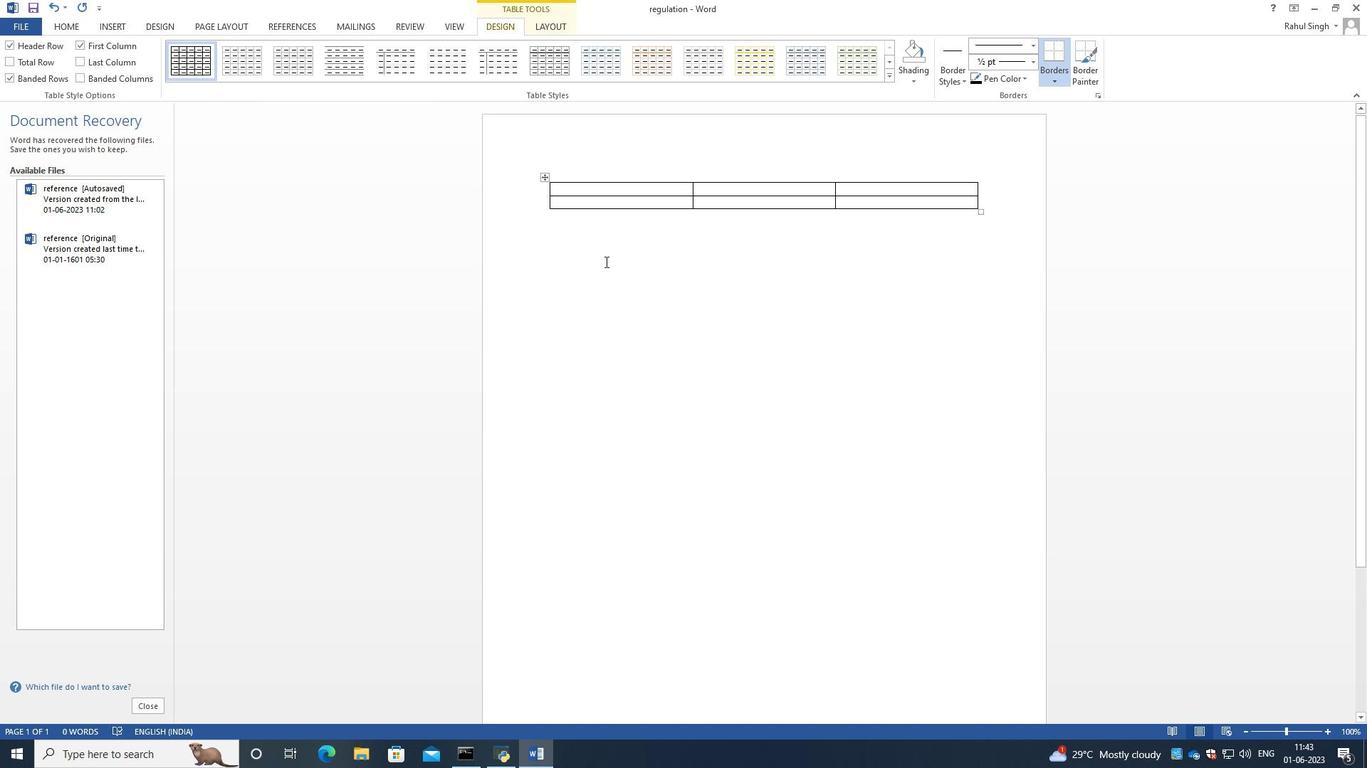 
Action: Mouse moved to (632, 190)
Screenshot: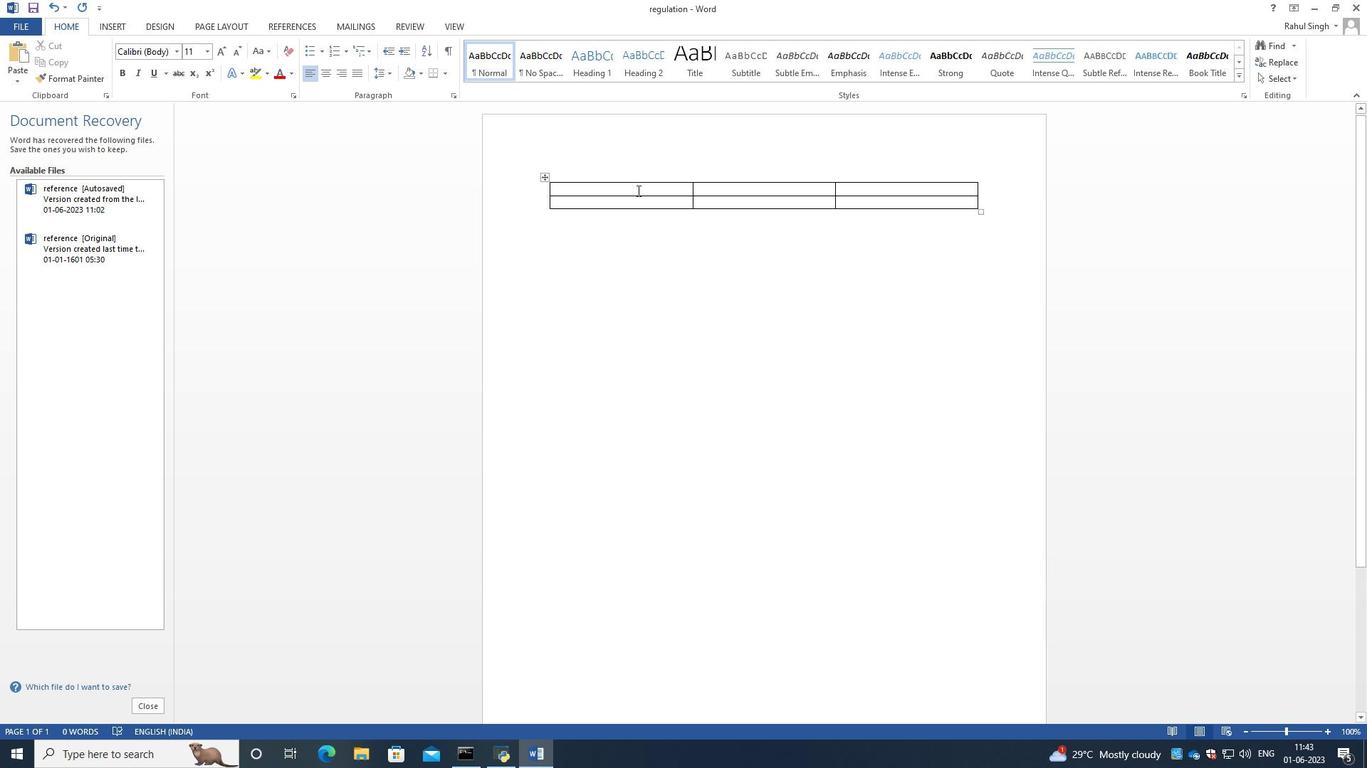 
Action: Mouse pressed left at (632, 190)
Screenshot: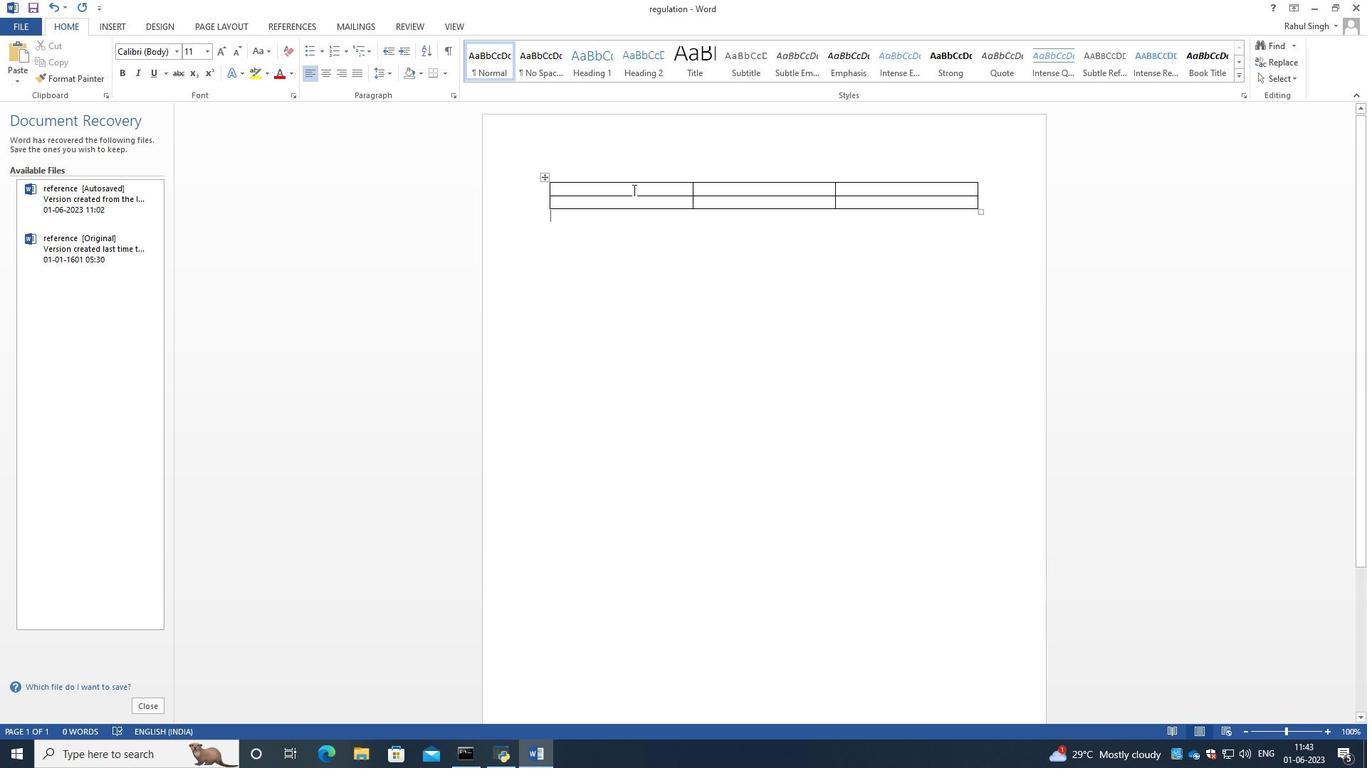 
Action: Key pressed <Key.caps_lock>T<Key.caps_lock>ask<Key.tab><Key.shift><Key.shift><Key.shift><Key.shift><Key.shift><Key.shift><Key.shift><Key.shift><Key.shift><Key.shift><Key.shift><Key.shift><Key.shift><Key.shift><Key.shift><Key.shift><Key.shift><Key.shift><Key.shift><Key.shift><Key.shift><Key.shift><Key.shift><Key.shift><Key.shift><Key.shift><Key.shift><Key.shift><Key.shift><Key.shift><Key.shift><Key.shift><Key.shift><Key.shift><Key.shift><Key.shift>Start<Key.space><Key.shift>Date<Key.tab><Key.shift>End<Key.space><Key.shift>Date
Screenshot: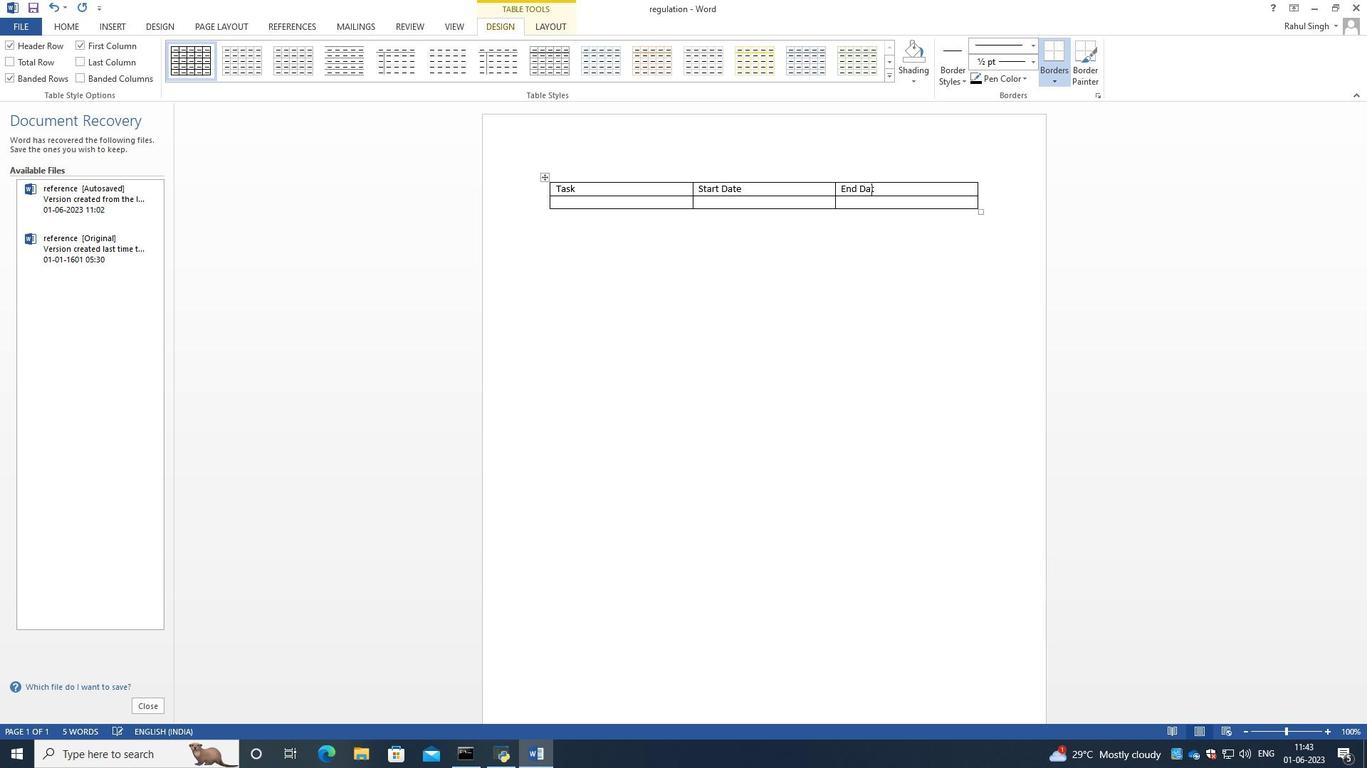 
Action: Mouse moved to (702, 331)
Screenshot: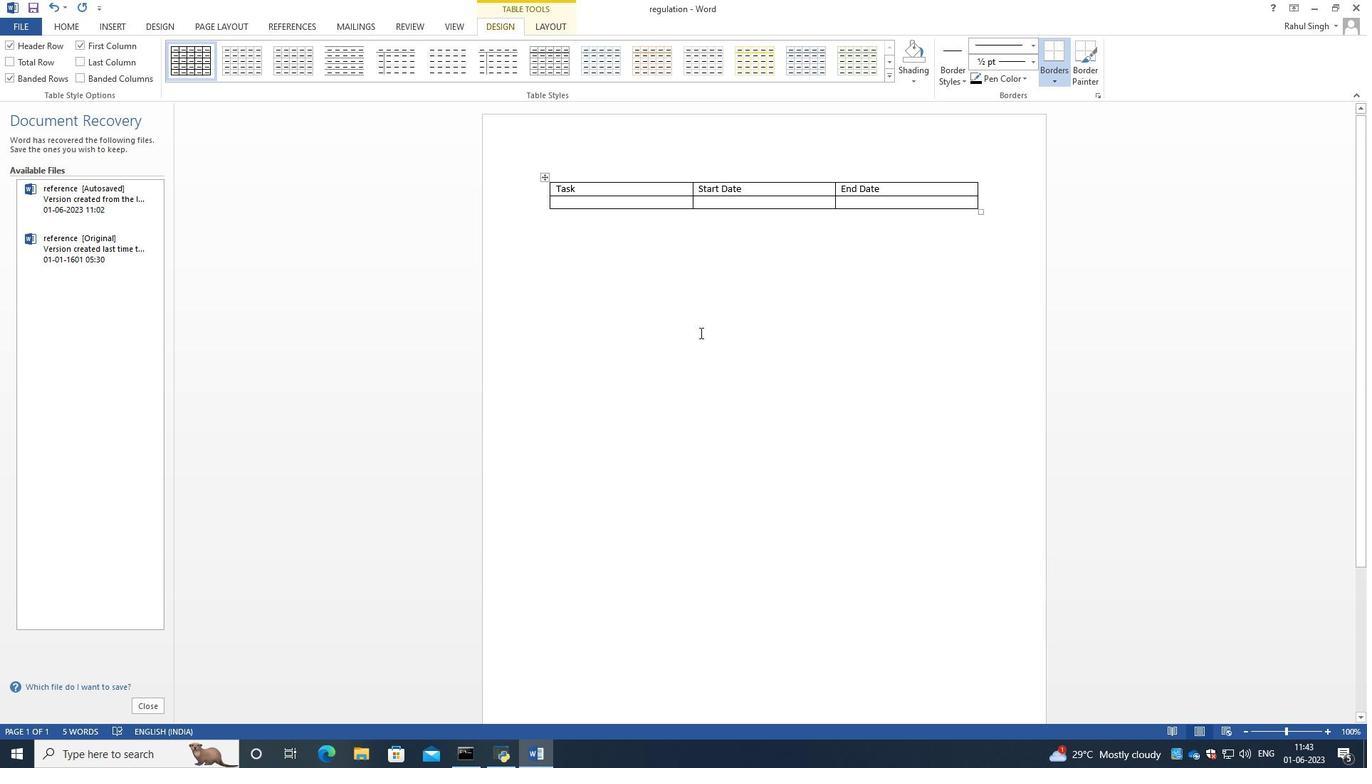
Action: Mouse pressed left at (702, 331)
Screenshot: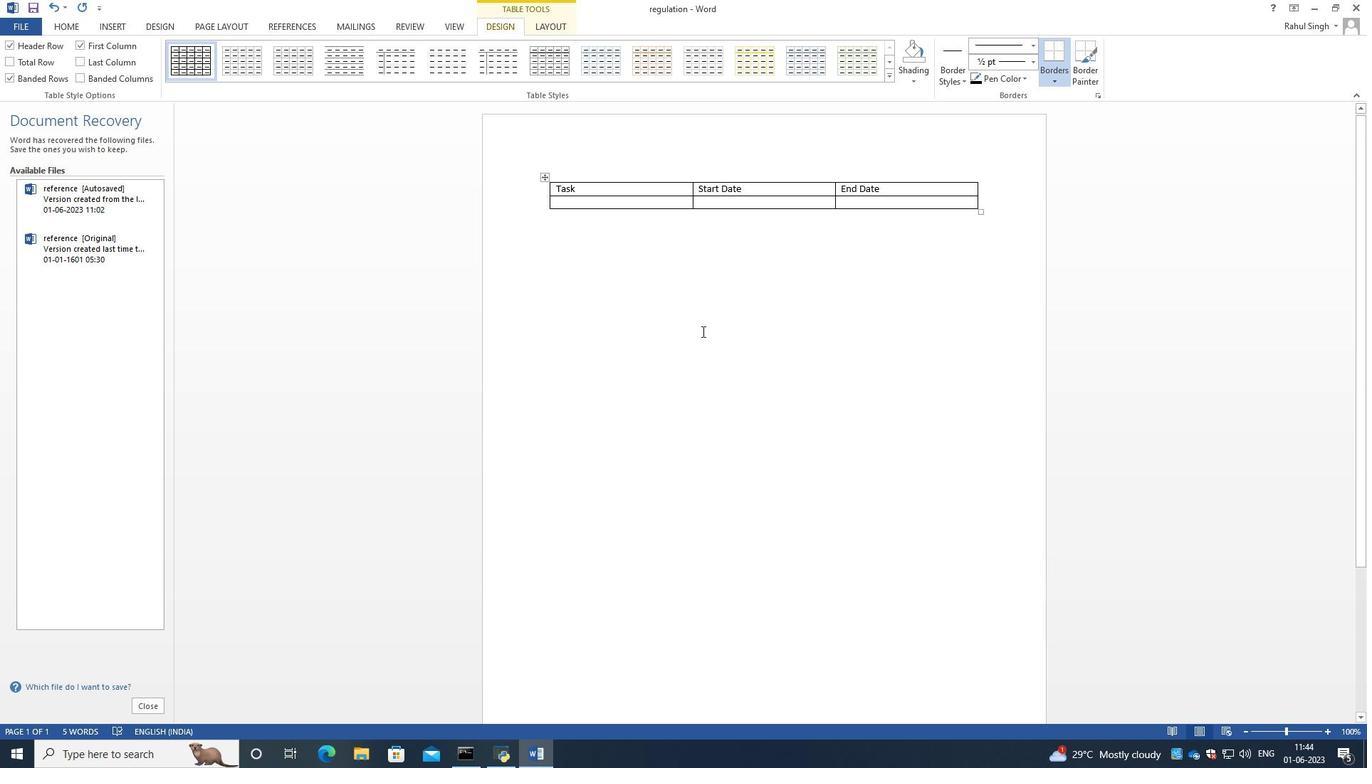 
Action: Mouse moved to (591, 203)
Screenshot: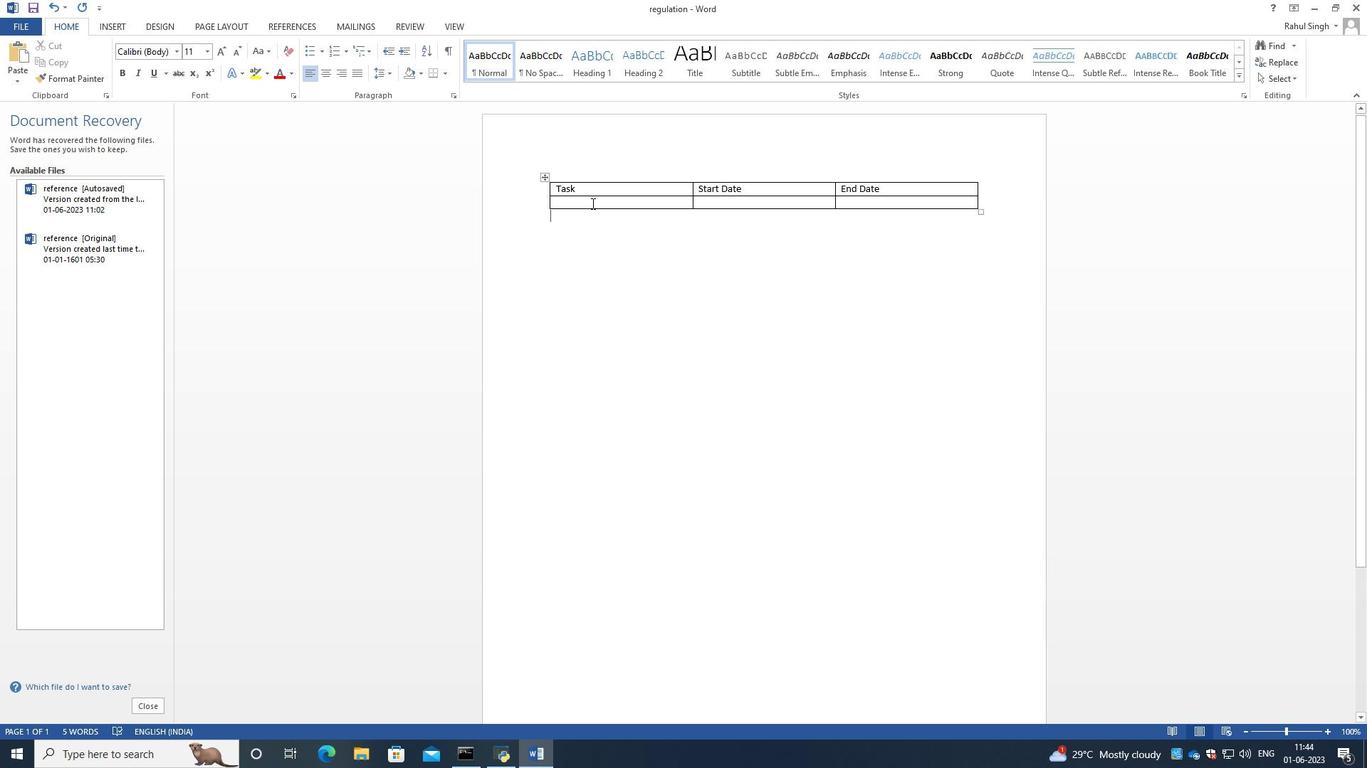 
Action: Mouse pressed left at (591, 203)
Screenshot: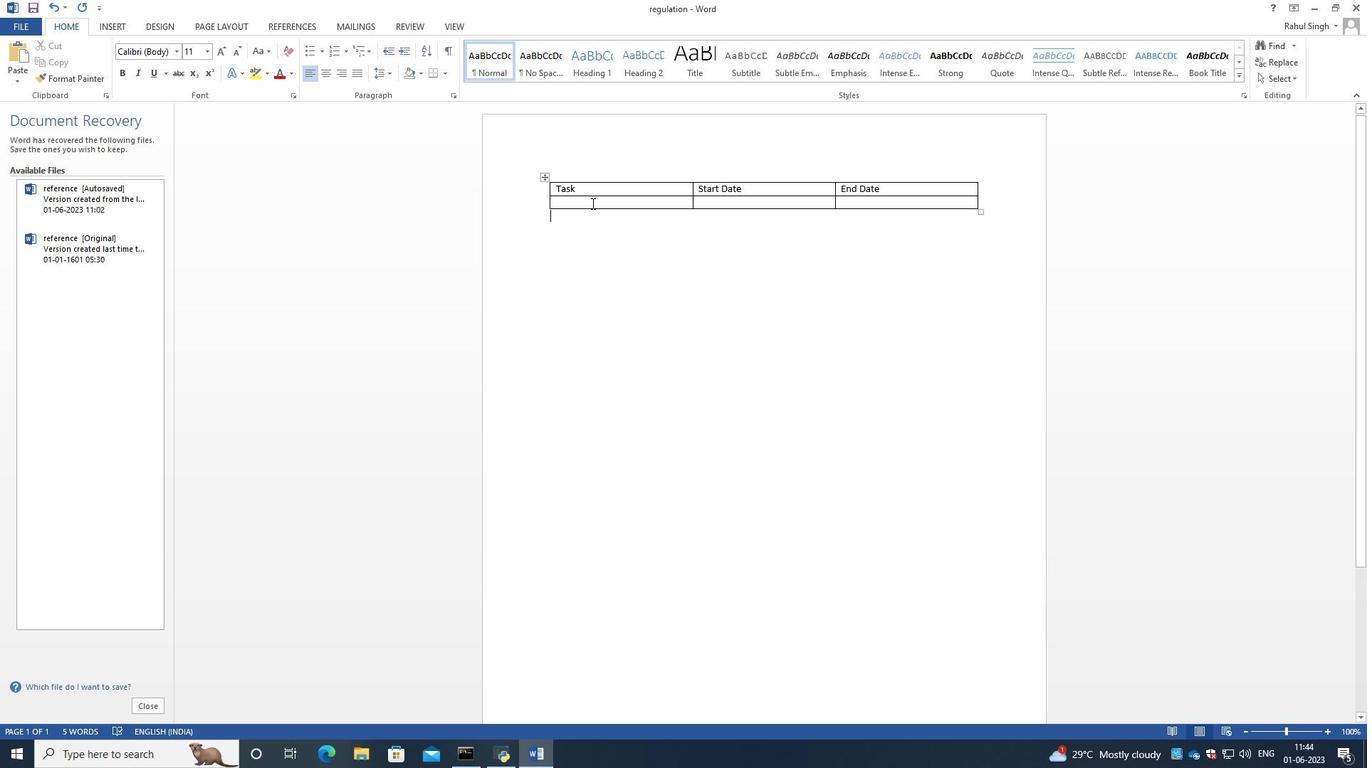 
Action: Key pressed <Key.shift>R<Key.shift><Key.shift><Key.shift><Key.shift><Key.shift><Key.shift><Key.shift><Key.shift><Key.shift><Key.shift><Key.shift><Key.shift><Key.shift><Key.shift><Key.shift><Key.shift><Key.shift><Key.shift><Key.shift><Key.shift><Key.shift>&<Key.shift>D
Screenshot: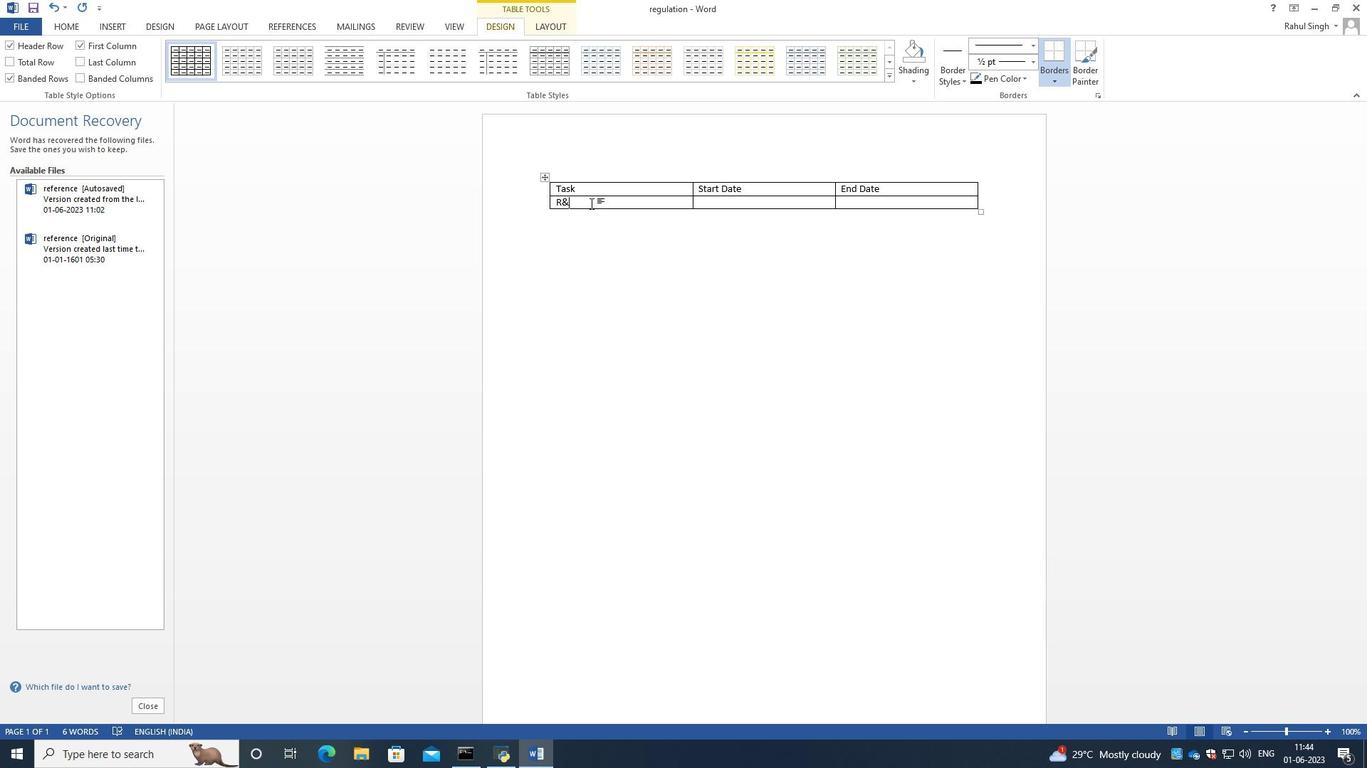 
Action: Mouse moved to (724, 202)
Screenshot: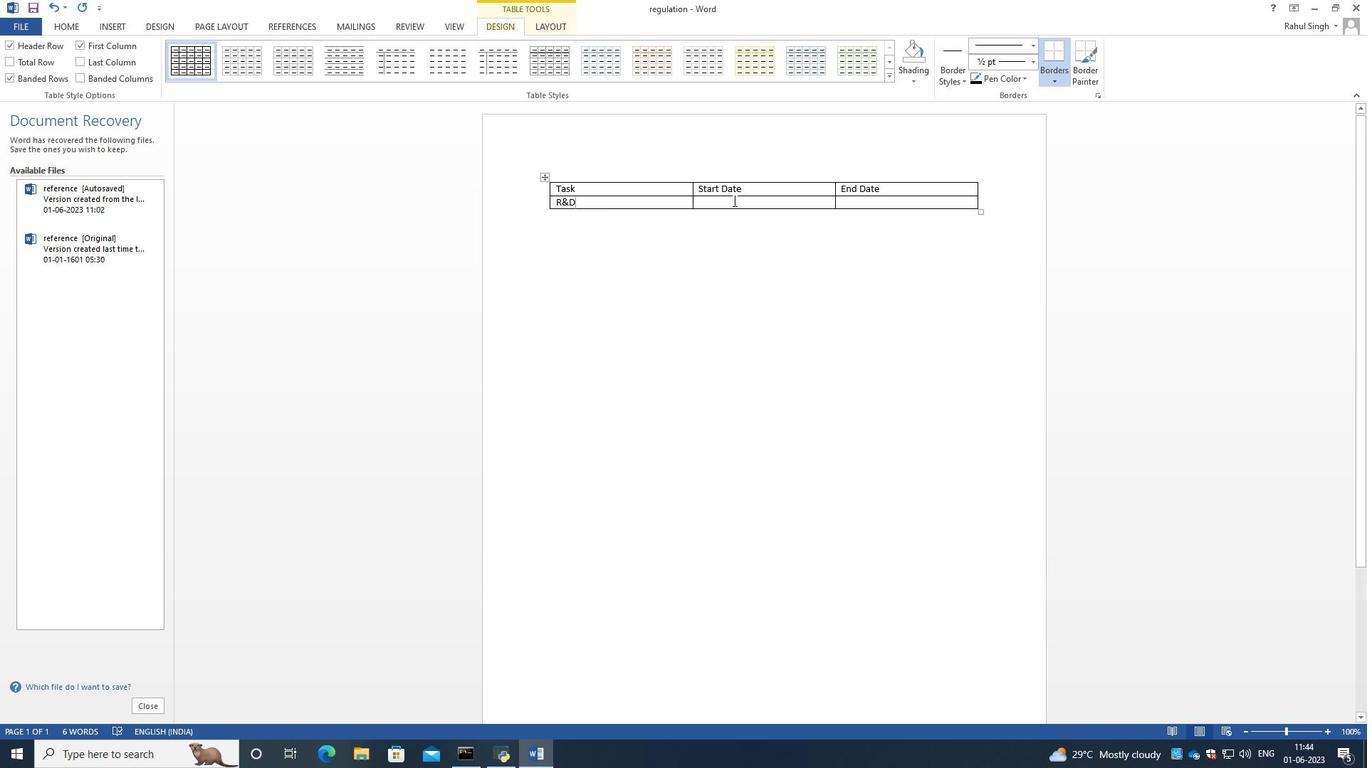 
Action: Mouse pressed left at (724, 202)
Screenshot: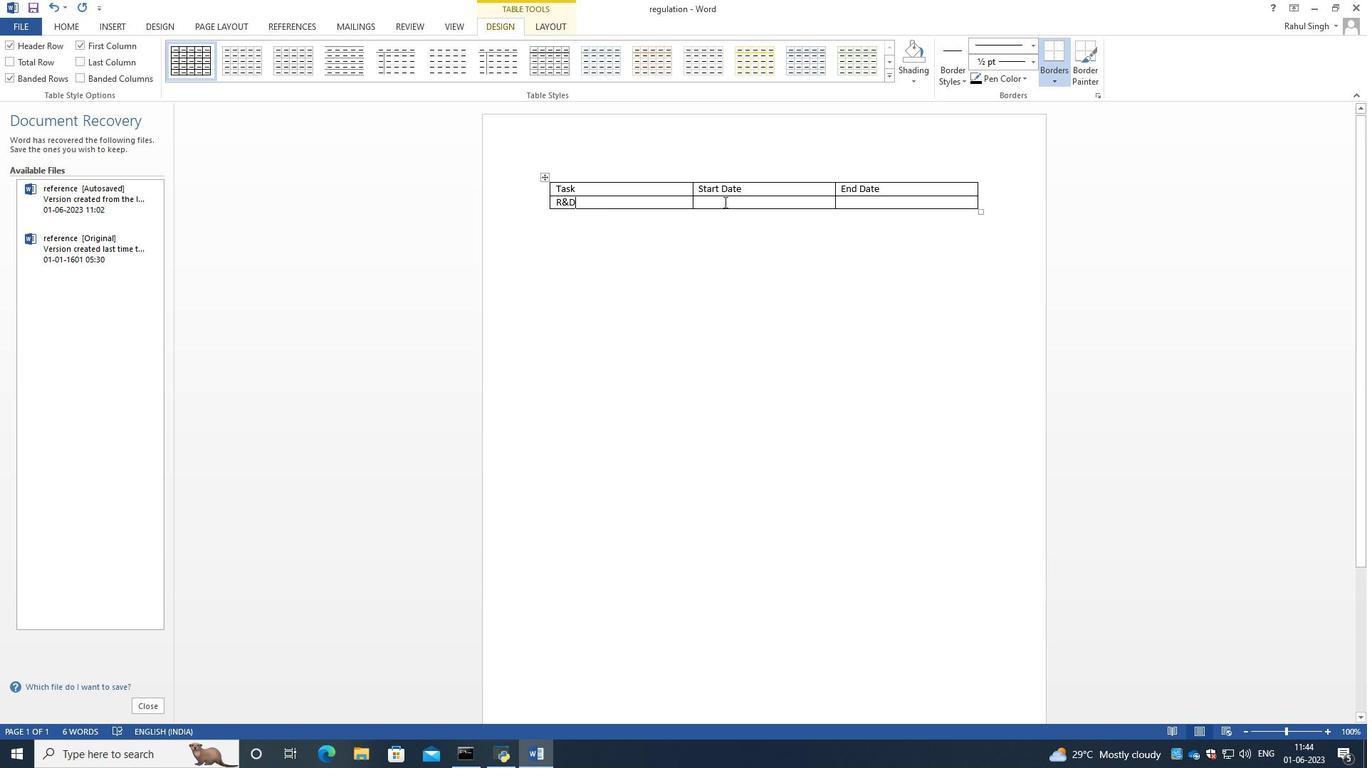 
Action: Key pressed <Key.shift>$<Key.backspace>4<Key.space><Key.caps_lock>M<Key.caps_lock>ay
Screenshot: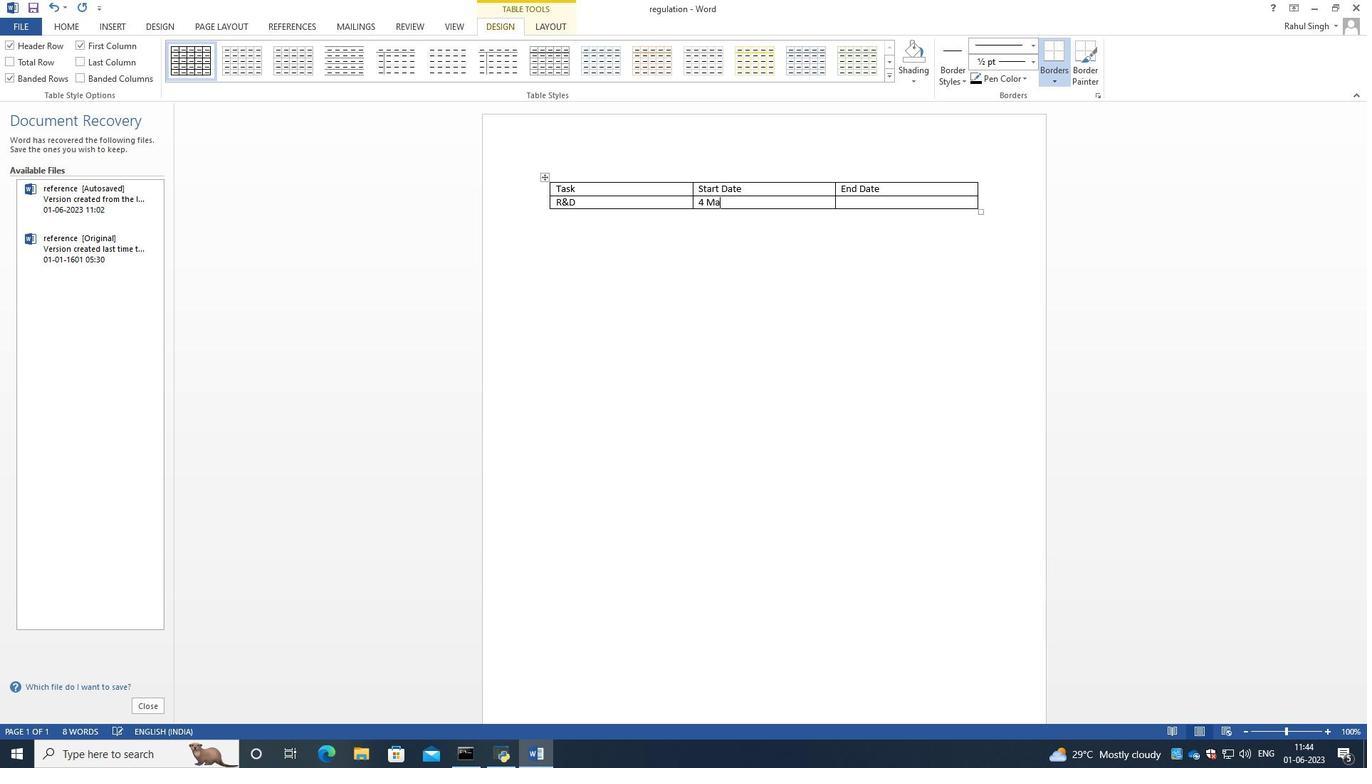 
Action: Mouse moved to (853, 202)
Screenshot: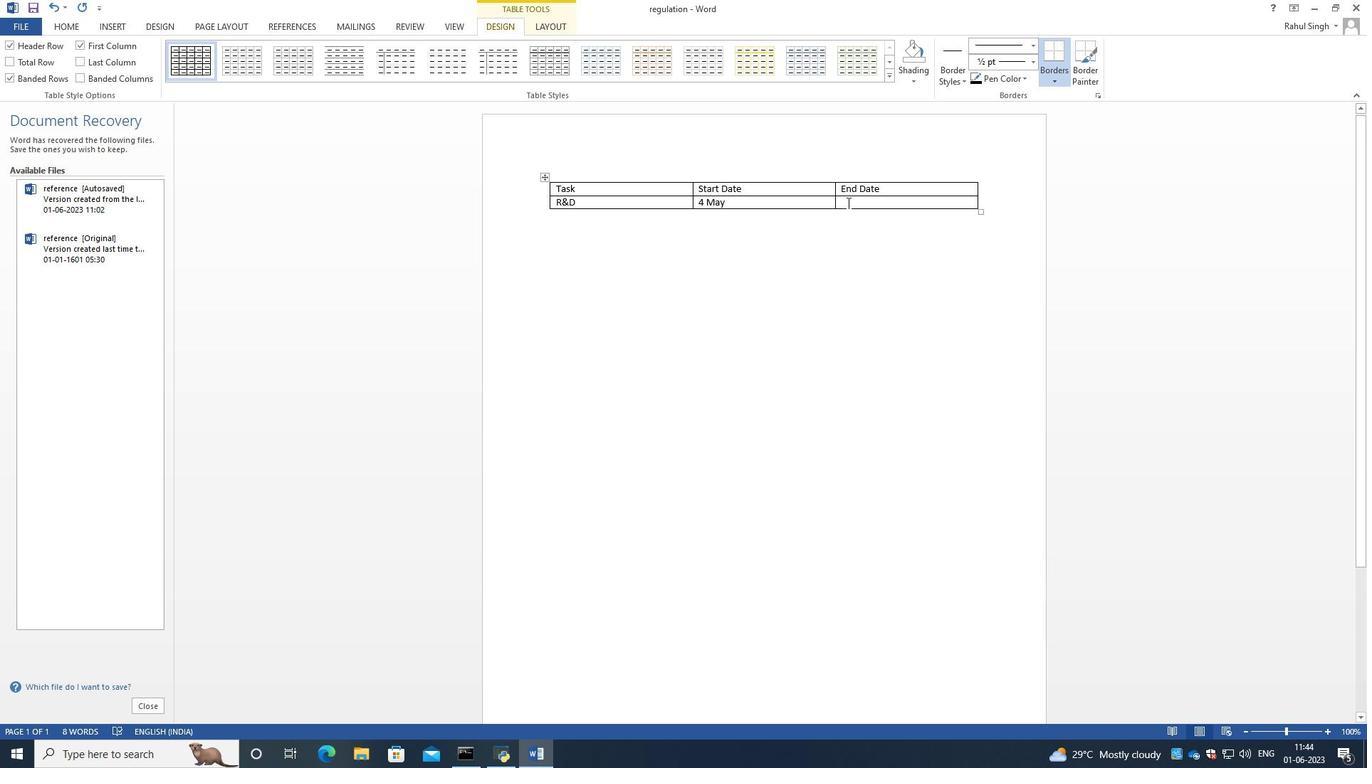 
Action: Mouse pressed left at (853, 202)
Screenshot: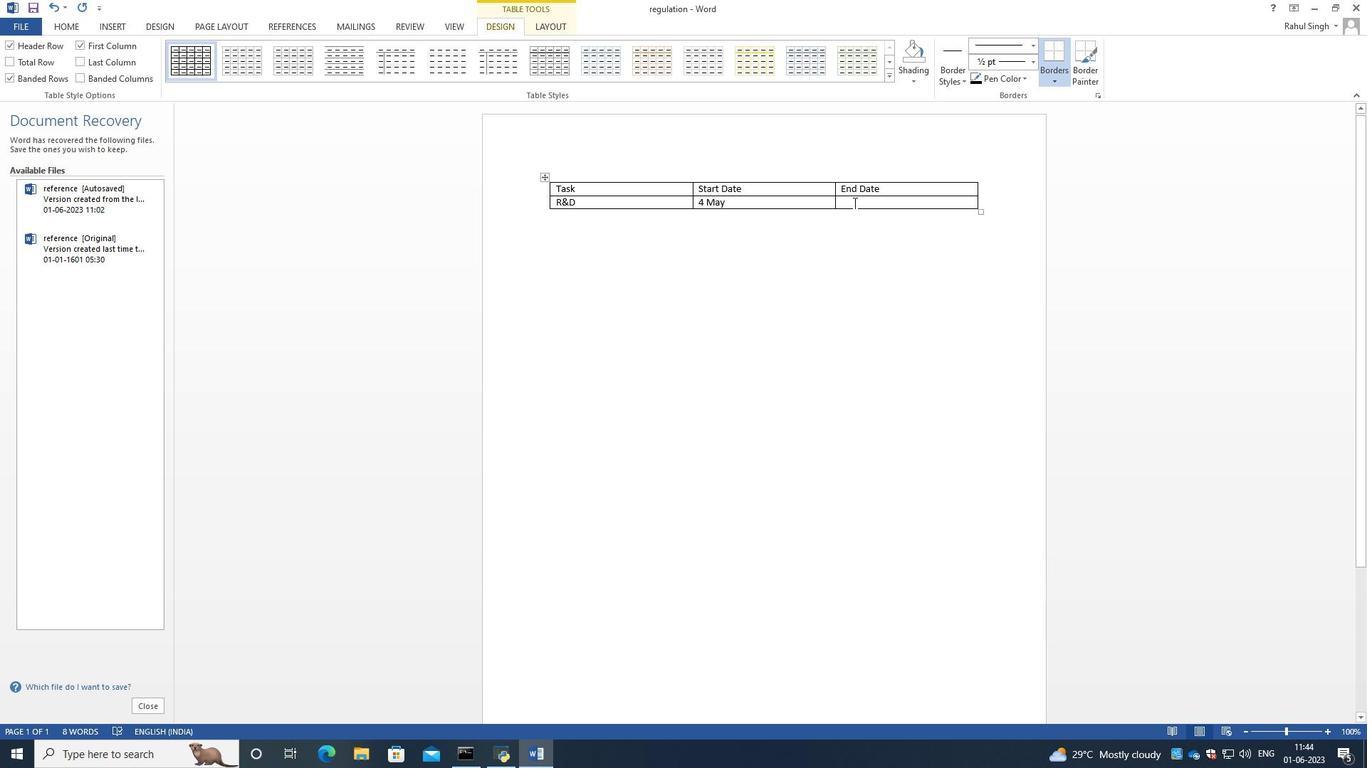 
Action: Key pressed 12<Key.space><Key.caps_lock>M<Key.caps_lock>ay
Screenshot: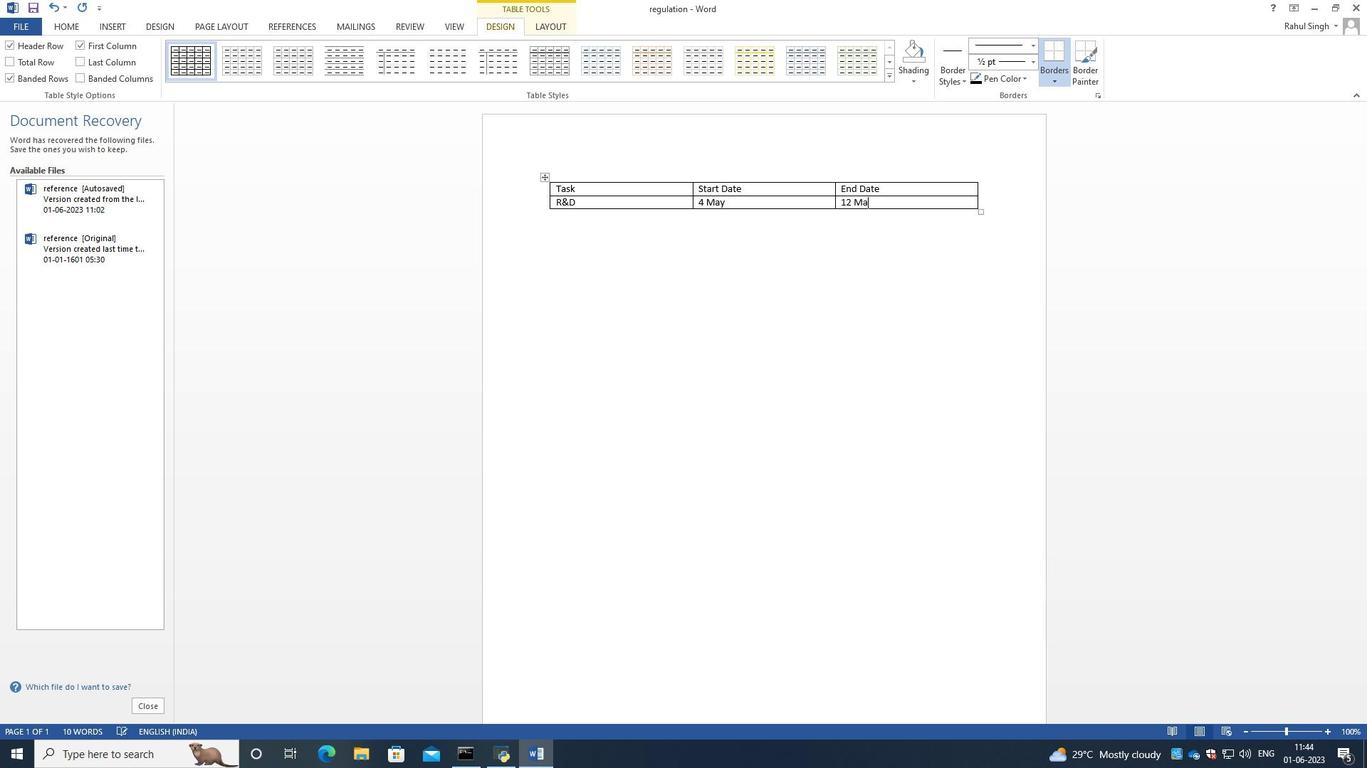 
Action: Mouse moved to (907, 271)
Screenshot: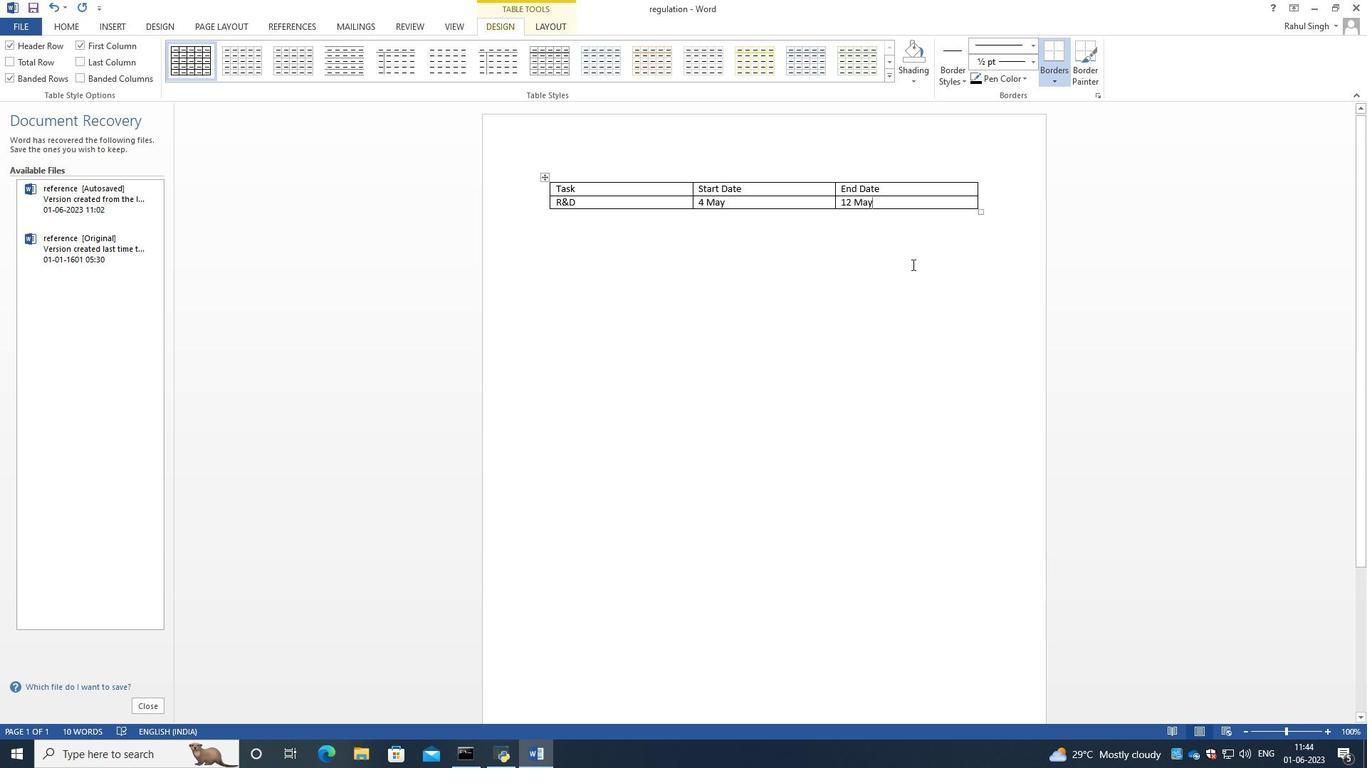 
Action: Mouse pressed left at (907, 271)
Screenshot: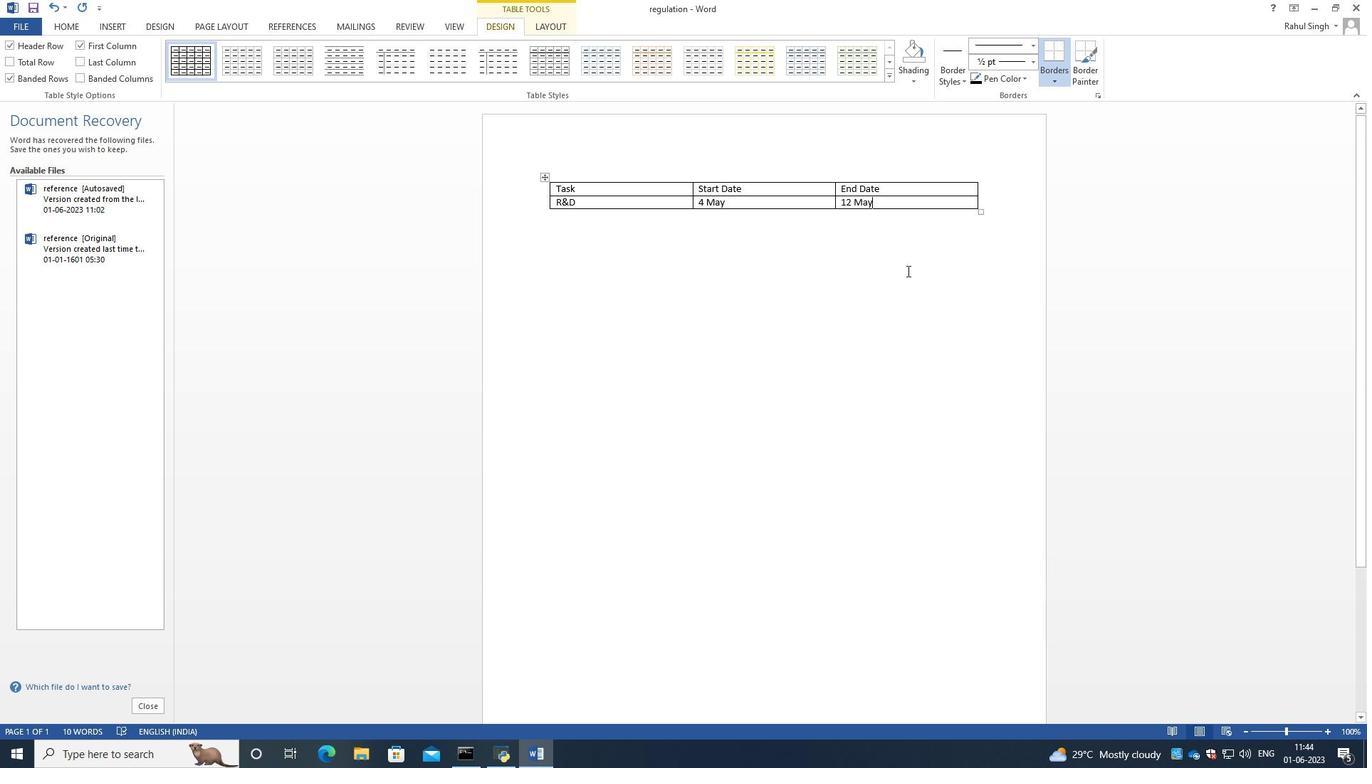 
